Task: Find connections with filter location Torrevieja with filter topic #Storytellingwith filter profile language Potuguese with filter current company Symphony Teleca with filter school PES College of Engineering, Mandya with filter industry Newspaper Publishing with filter service category Marketing with filter keywords title Computer Scientist
Action: Mouse moved to (581, 67)
Screenshot: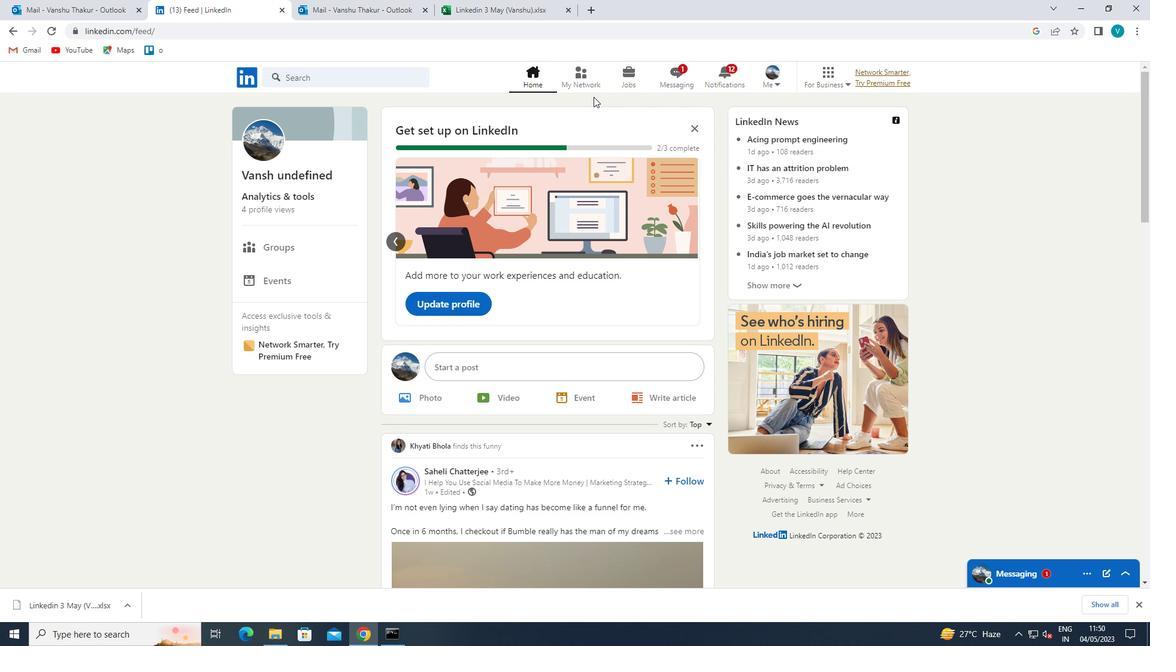 
Action: Mouse pressed left at (581, 67)
Screenshot: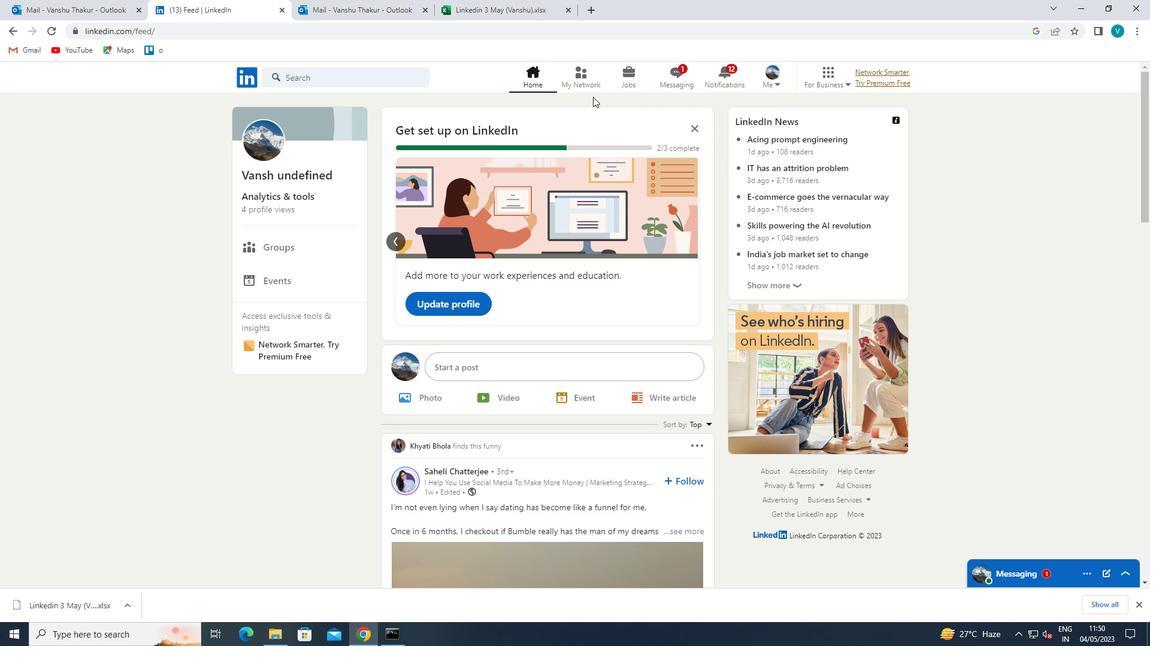 
Action: Mouse moved to (337, 147)
Screenshot: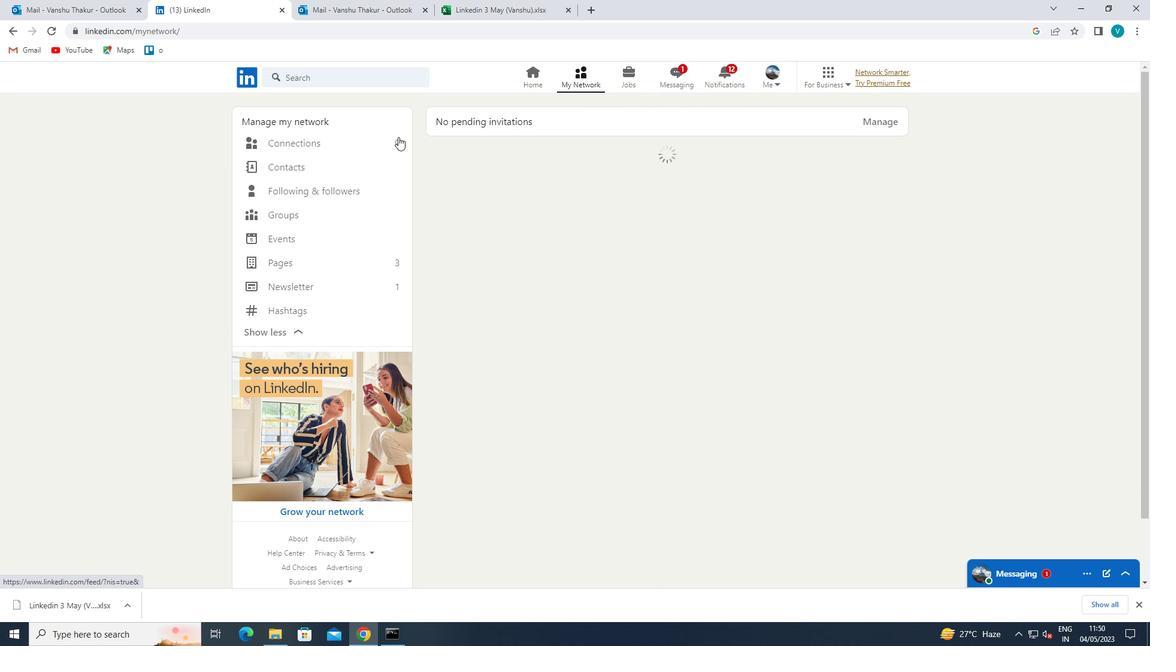 
Action: Mouse pressed left at (337, 147)
Screenshot: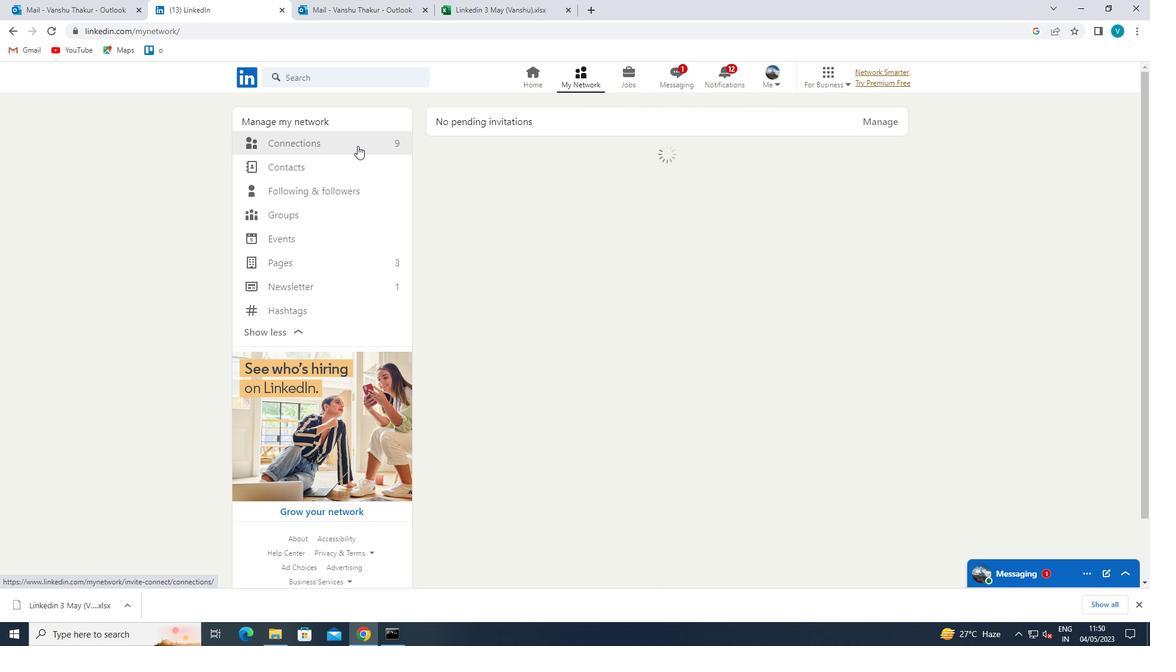 
Action: Mouse moved to (644, 143)
Screenshot: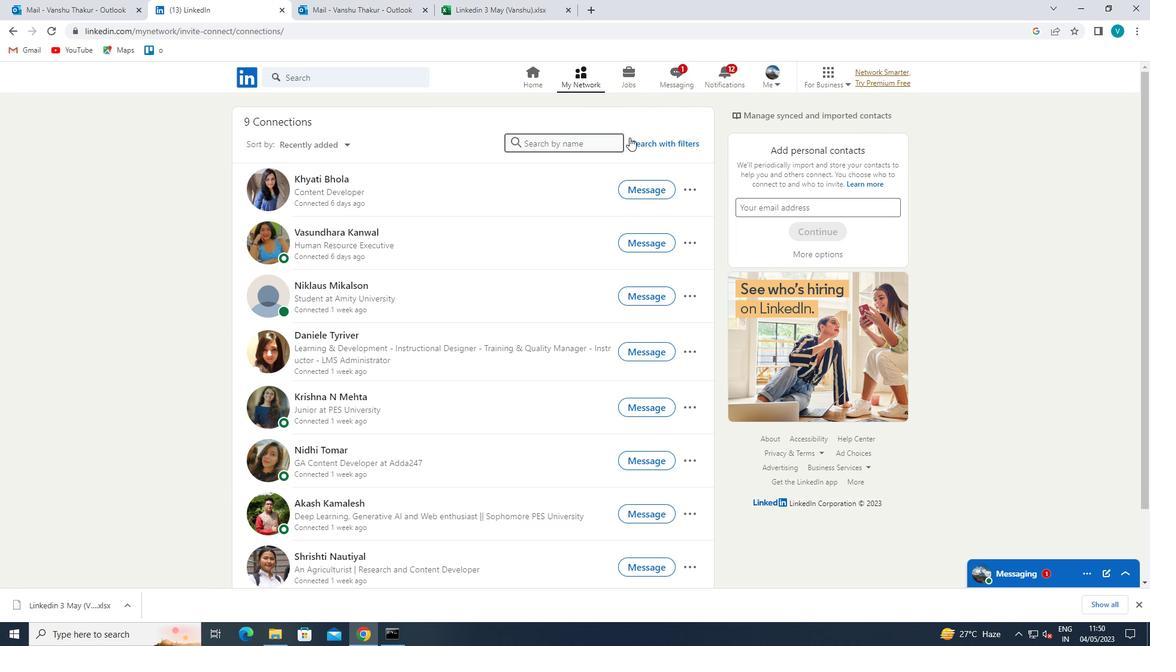 
Action: Mouse pressed left at (644, 143)
Screenshot: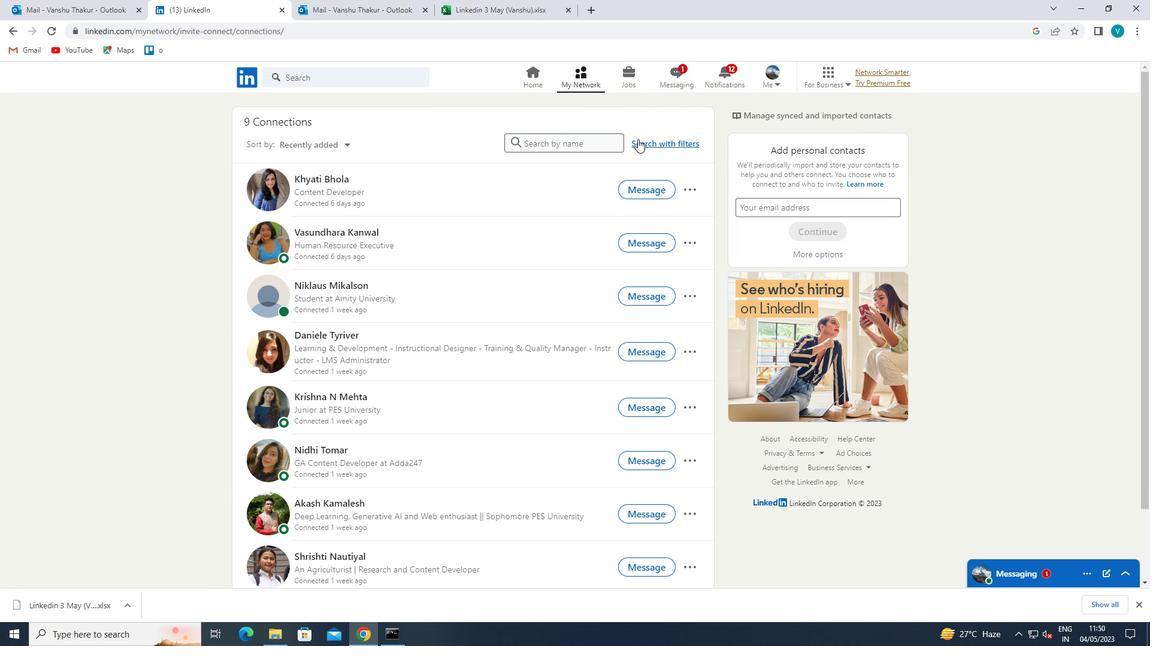 
Action: Mouse moved to (584, 114)
Screenshot: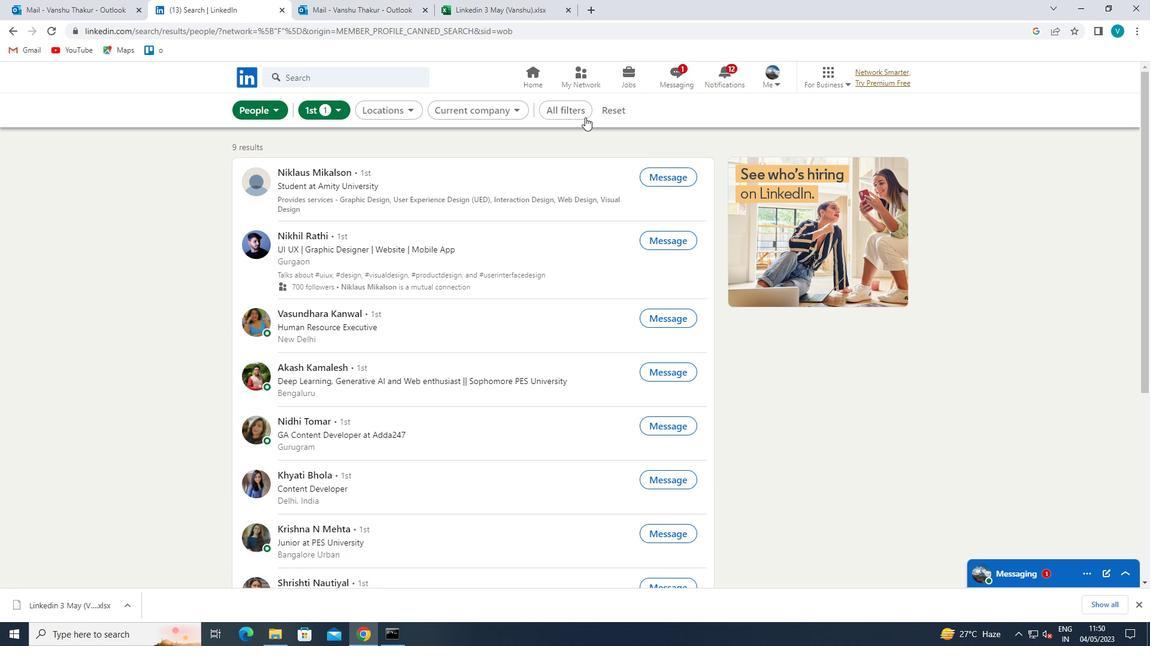 
Action: Mouse pressed left at (584, 114)
Screenshot: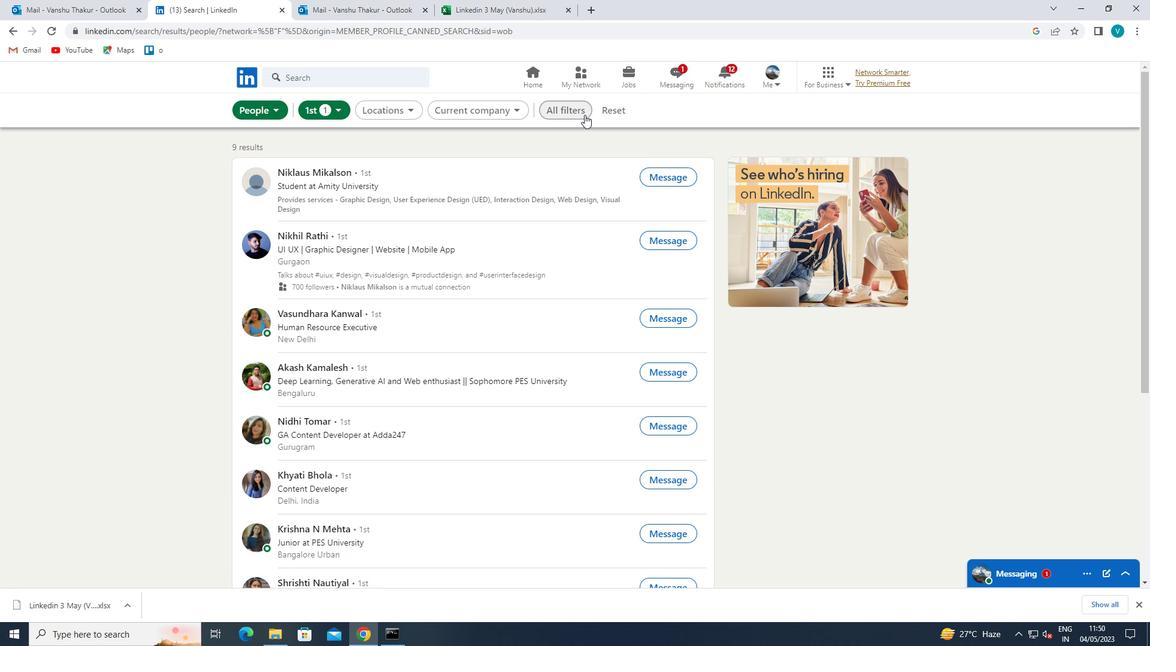 
Action: Mouse moved to (899, 270)
Screenshot: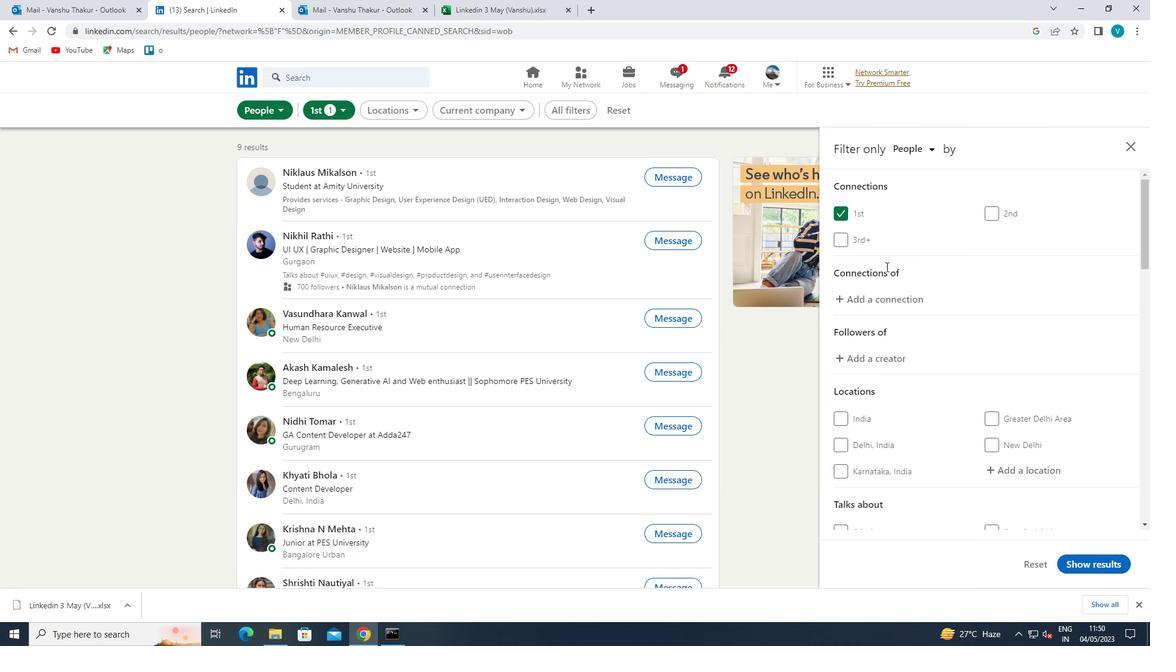 
Action: Mouse scrolled (899, 270) with delta (0, 0)
Screenshot: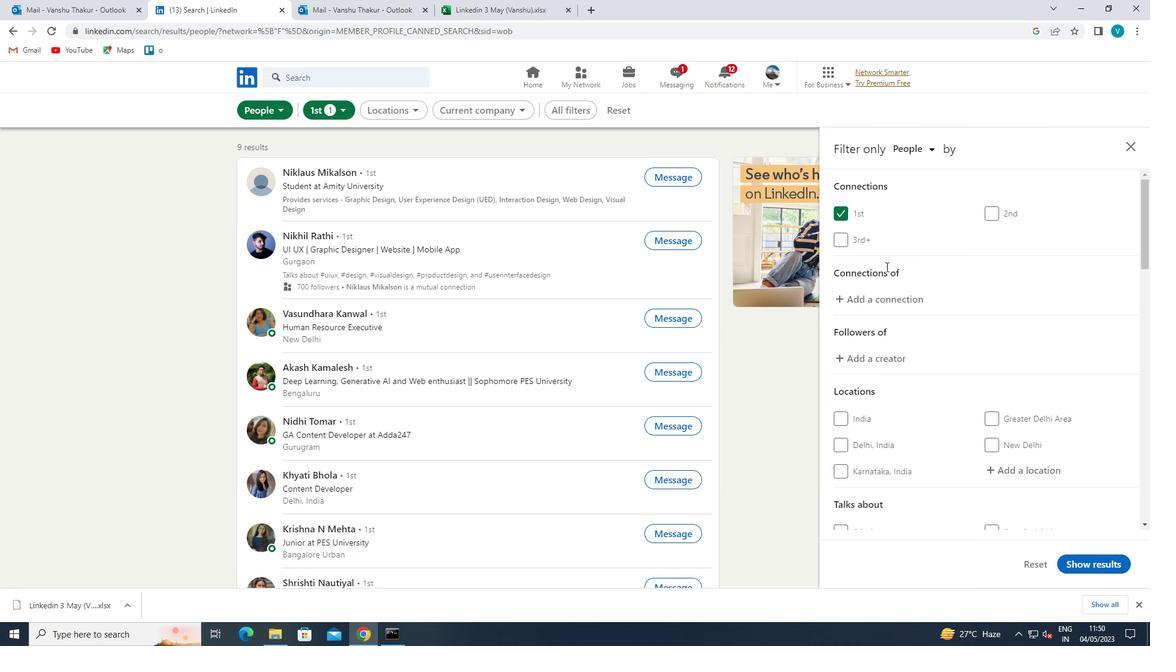 
Action: Mouse moved to (899, 270)
Screenshot: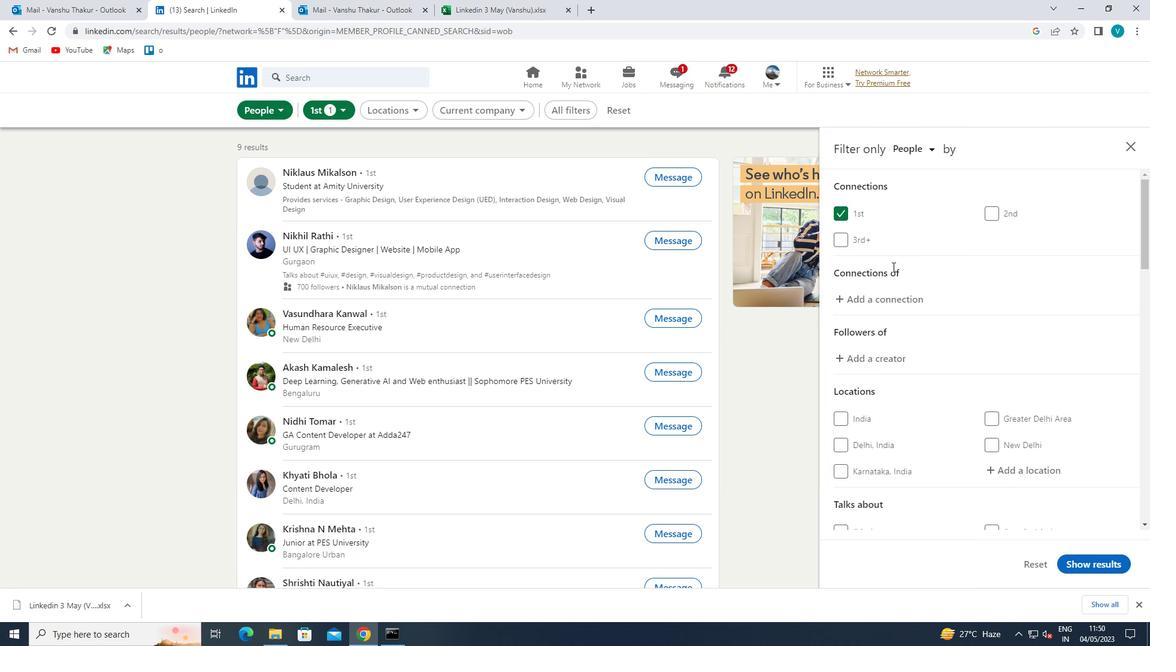 
Action: Mouse scrolled (899, 270) with delta (0, 0)
Screenshot: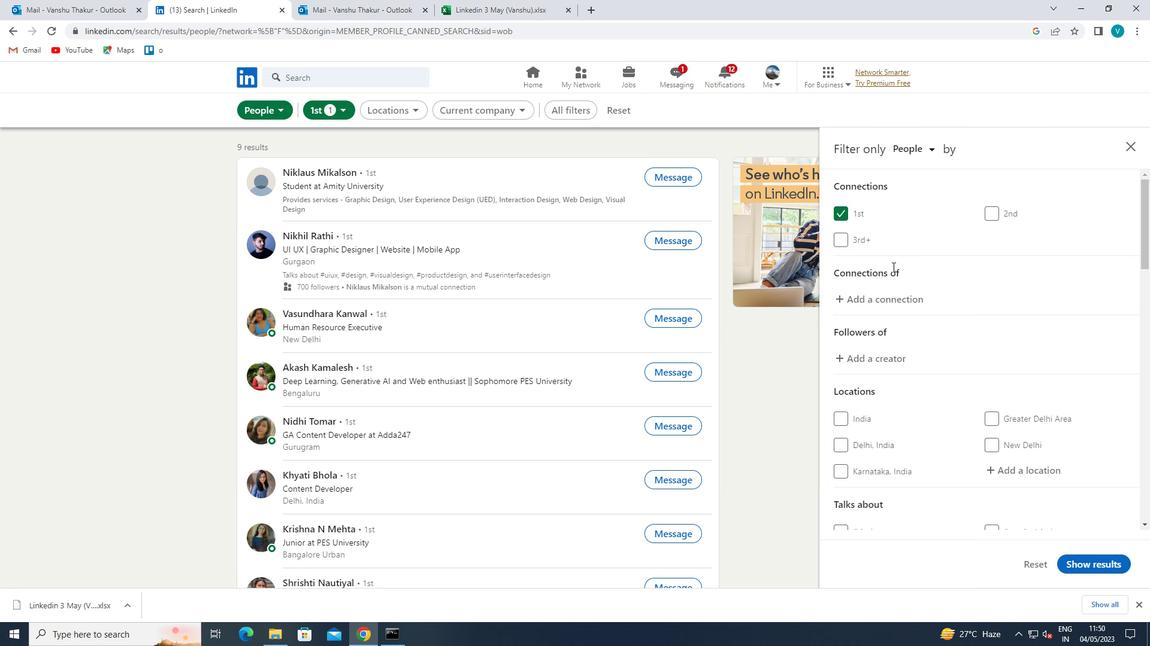 
Action: Mouse moved to (997, 355)
Screenshot: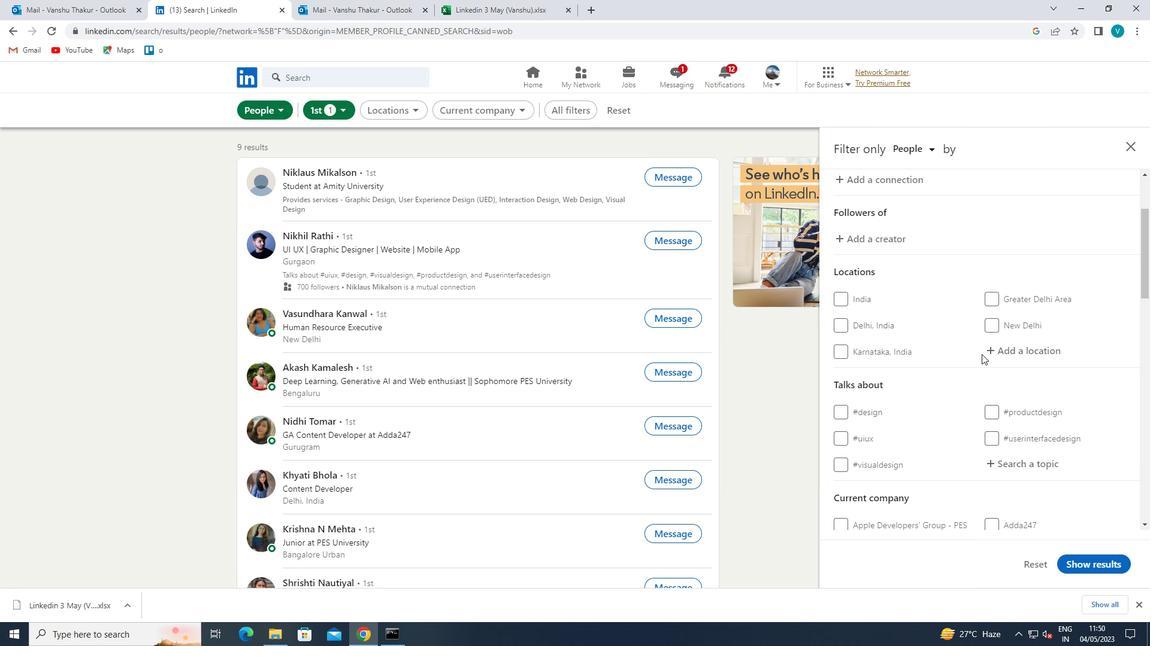 
Action: Mouse pressed left at (997, 355)
Screenshot: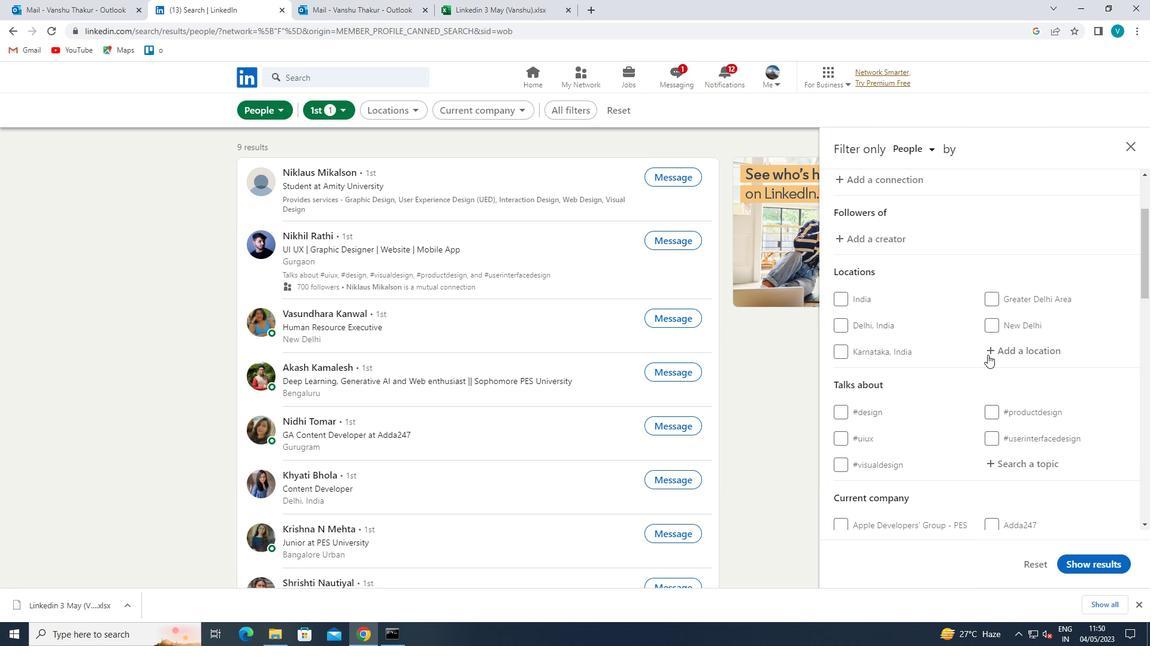 
Action: Mouse moved to (971, 372)
Screenshot: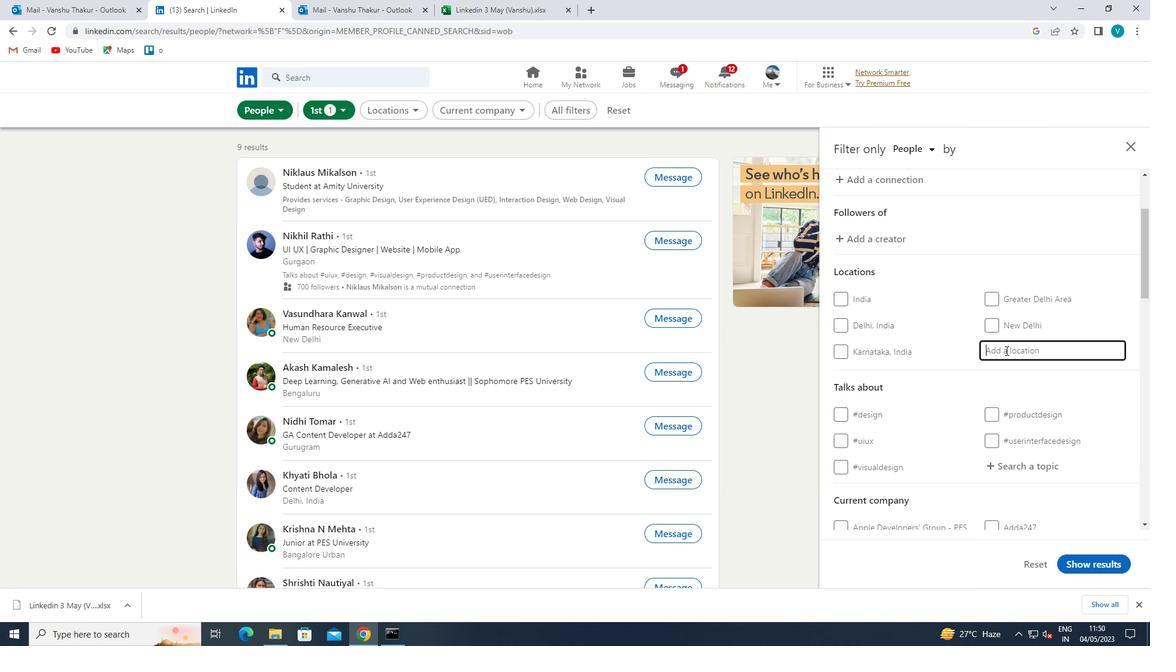 
Action: Key pressed <Key.shift>TORREVIEJA<Key.space>
Screenshot: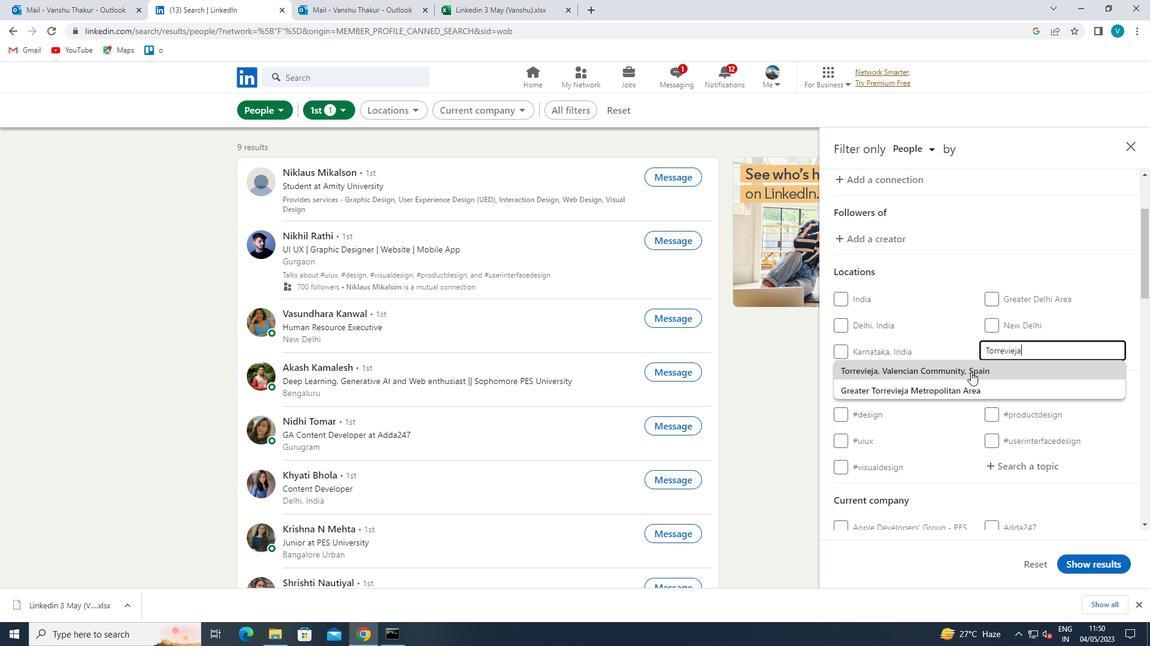 
Action: Mouse pressed left at (971, 372)
Screenshot: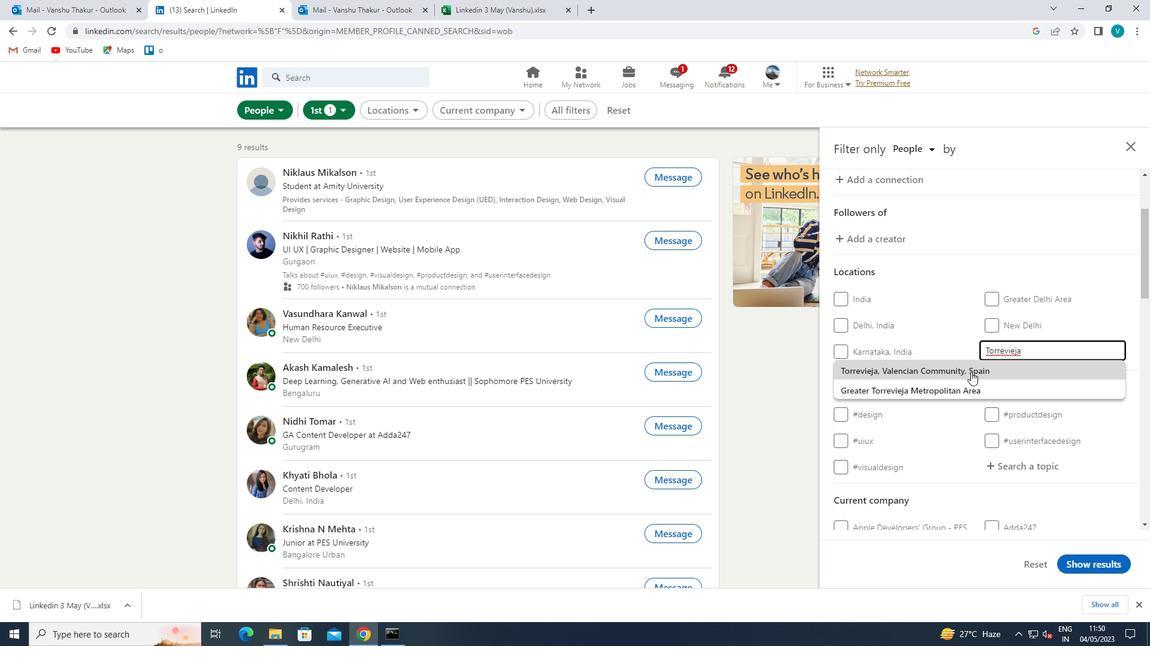 
Action: Mouse moved to (970, 373)
Screenshot: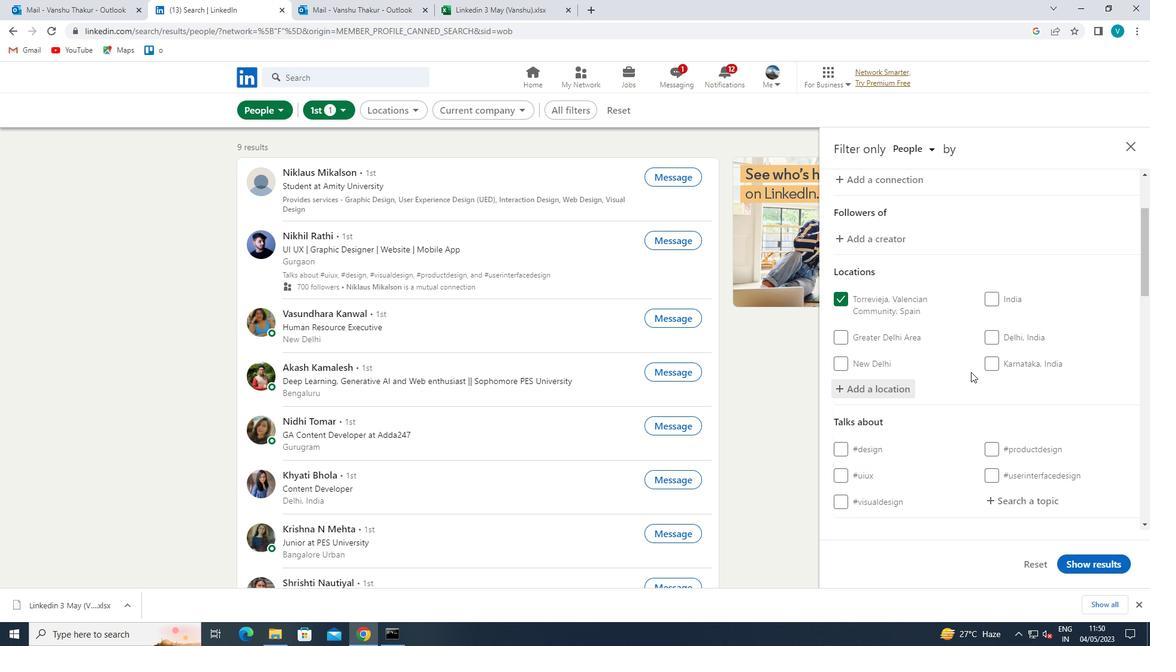 
Action: Mouse scrolled (970, 372) with delta (0, 0)
Screenshot: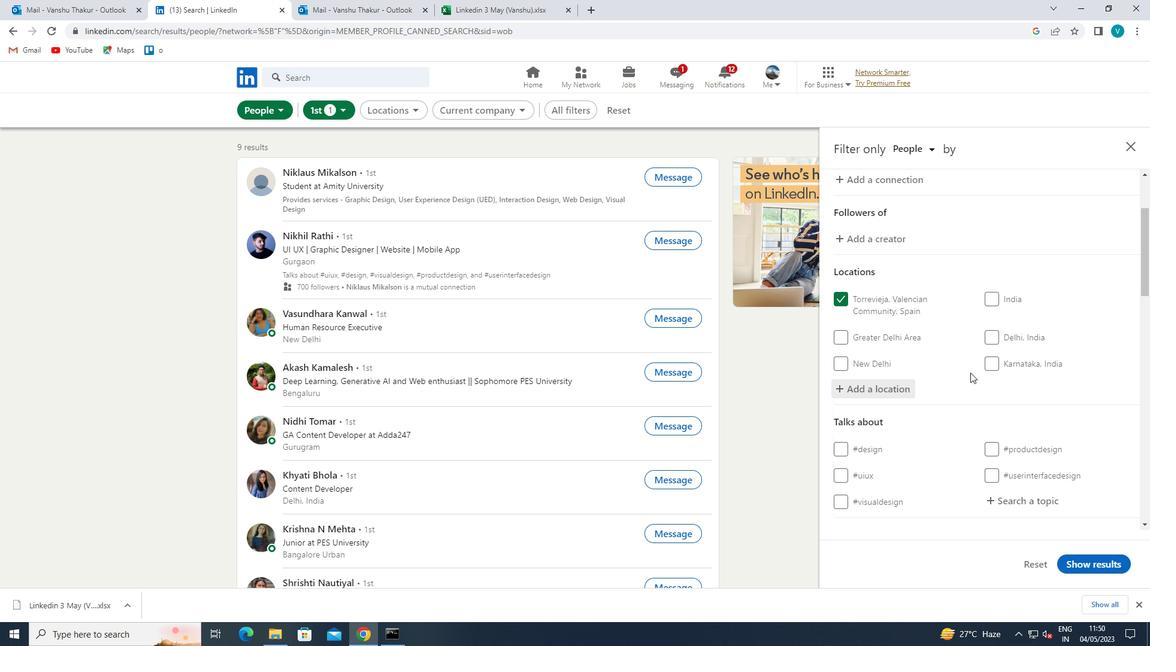 
Action: Mouse moved to (1013, 437)
Screenshot: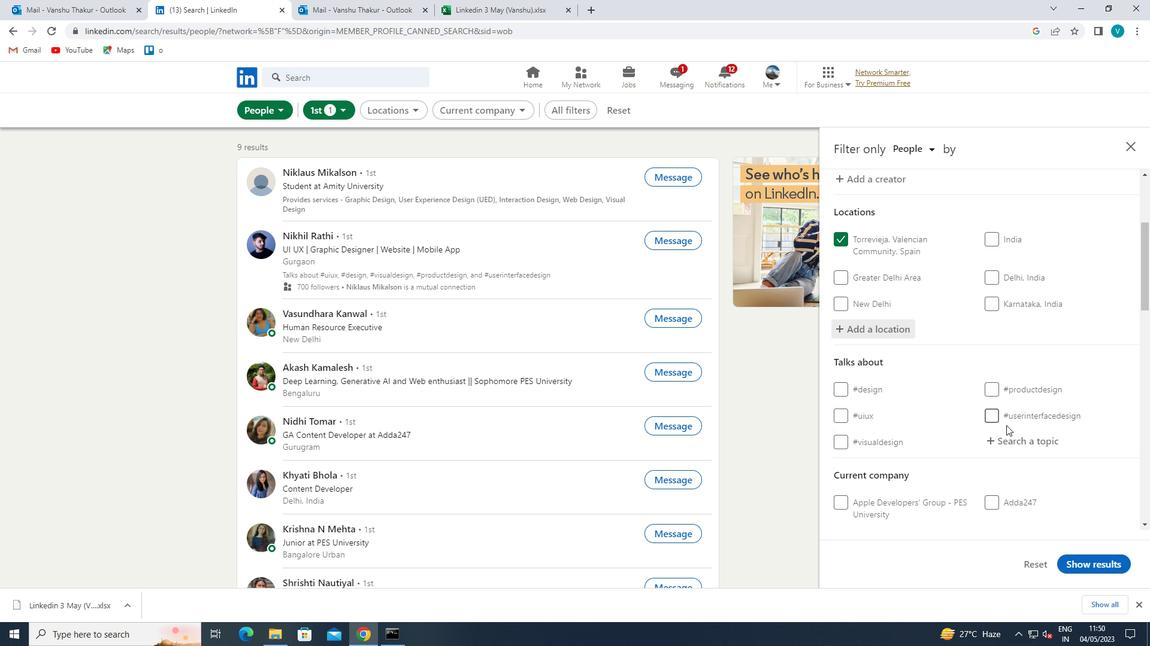 
Action: Mouse pressed left at (1013, 437)
Screenshot: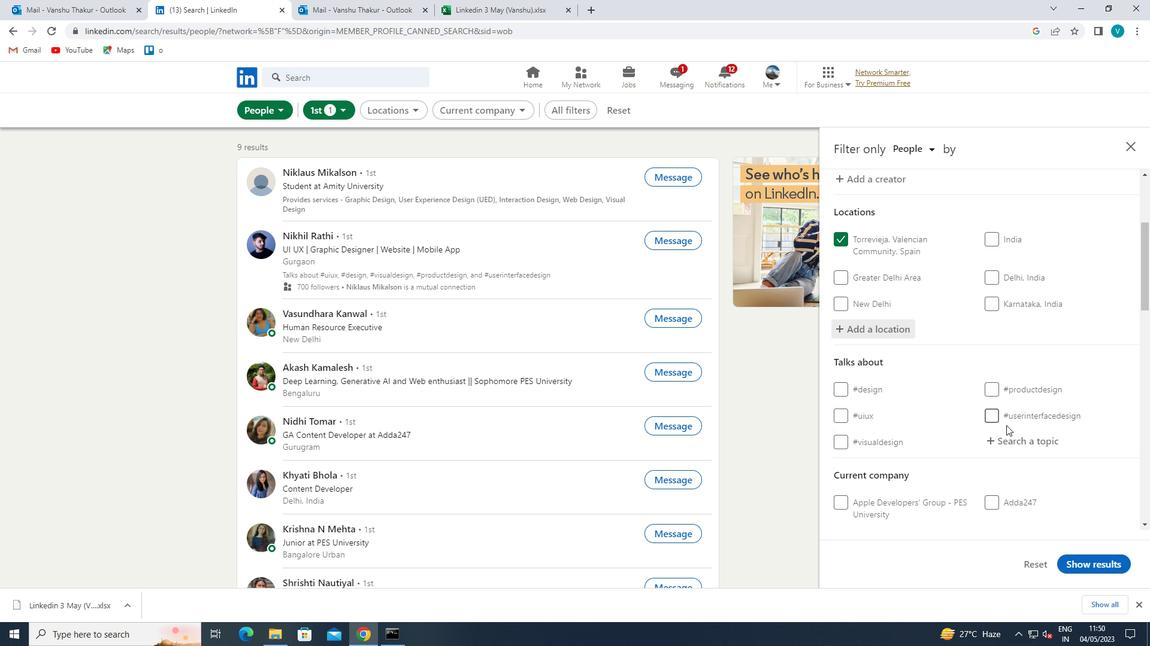 
Action: Mouse moved to (1013, 437)
Screenshot: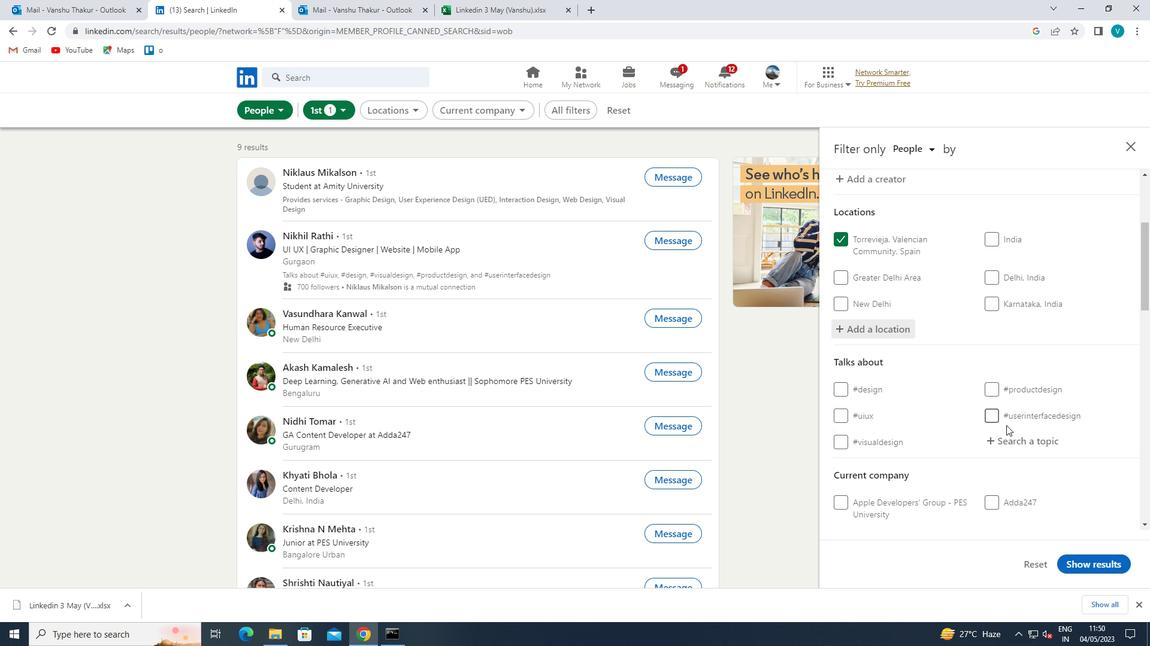 
Action: Key pressed STORY
Screenshot: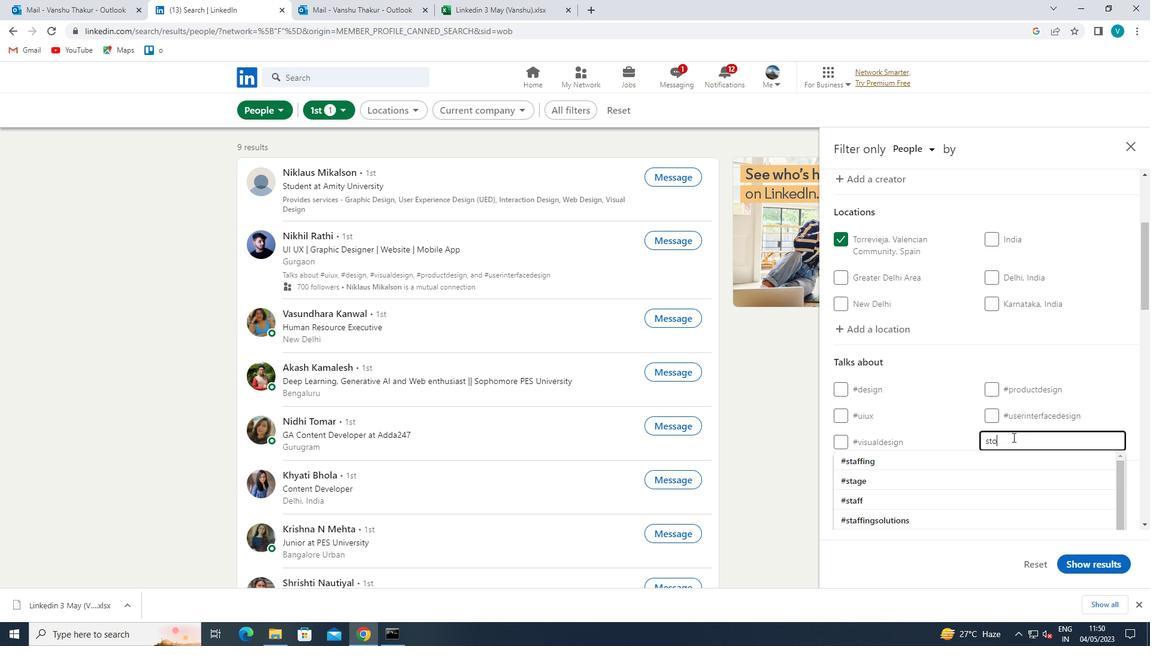 
Action: Mouse moved to (970, 455)
Screenshot: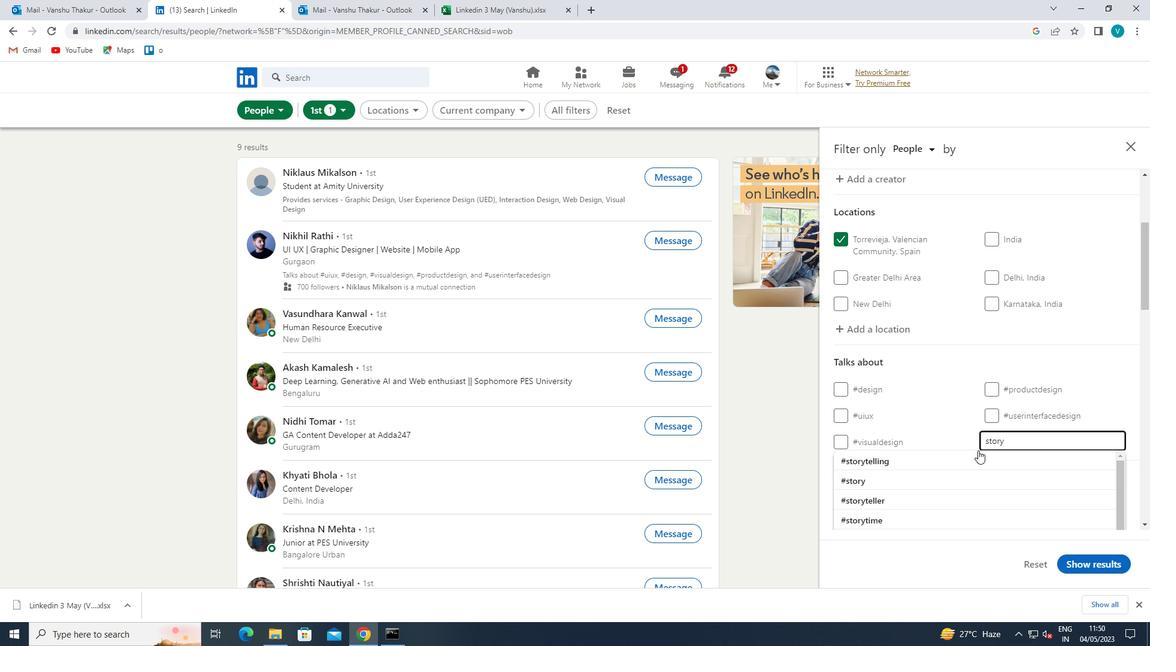 
Action: Mouse pressed left at (970, 455)
Screenshot: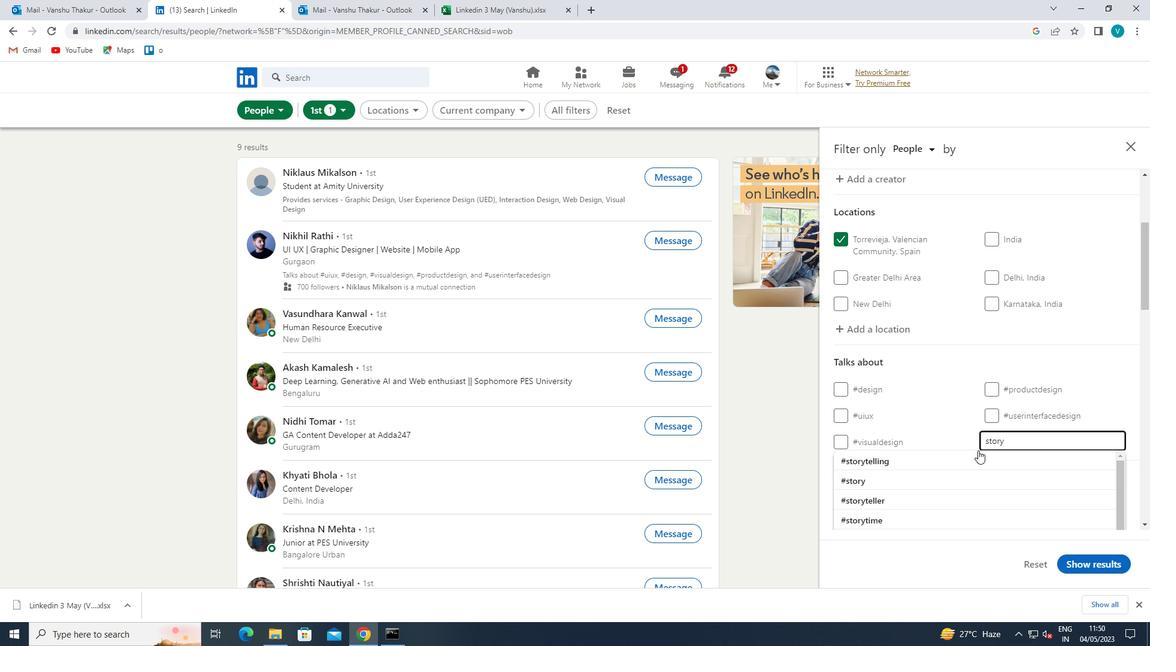 
Action: Mouse moved to (983, 439)
Screenshot: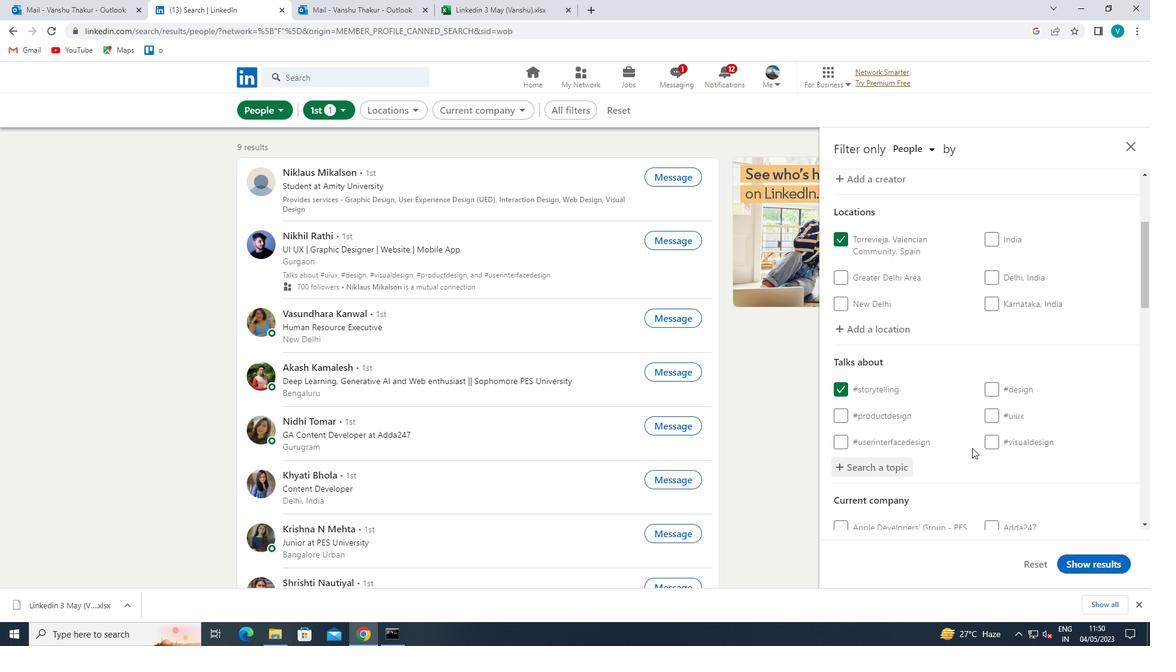
Action: Mouse scrolled (983, 439) with delta (0, 0)
Screenshot: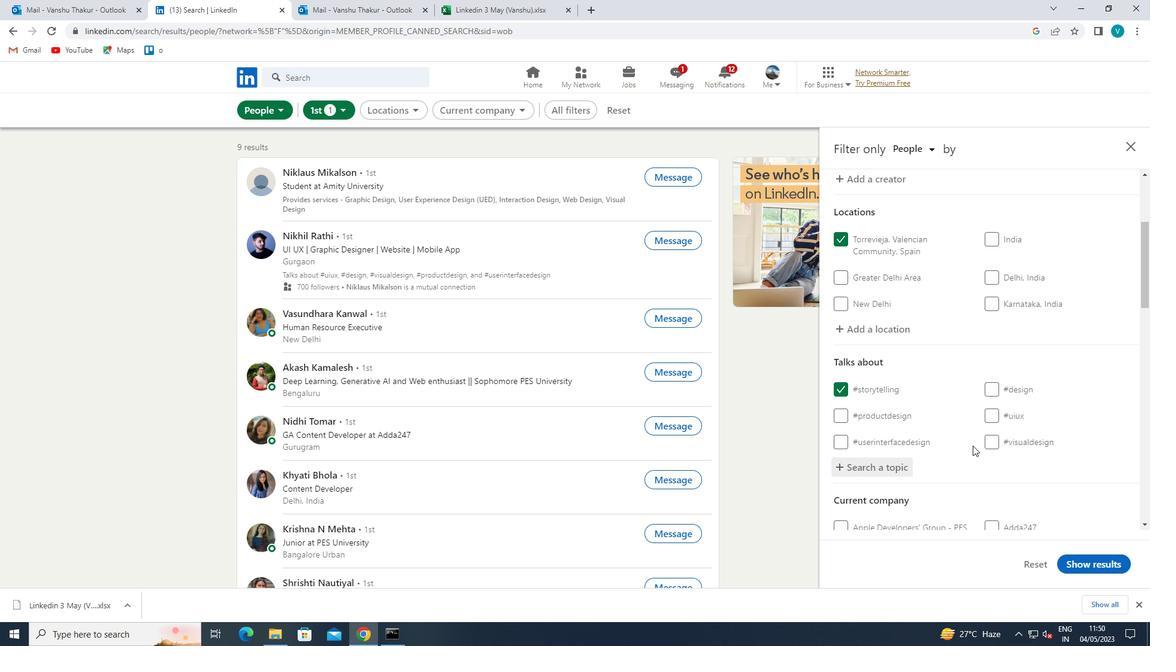 
Action: Mouse moved to (983, 439)
Screenshot: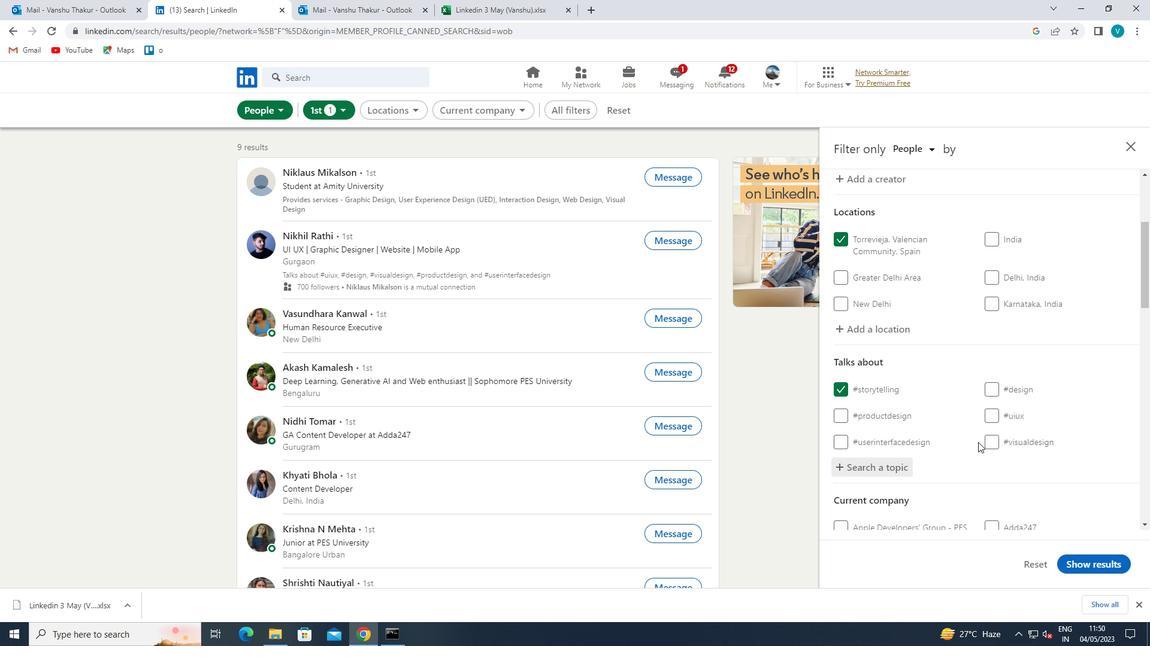 
Action: Mouse scrolled (983, 439) with delta (0, 0)
Screenshot: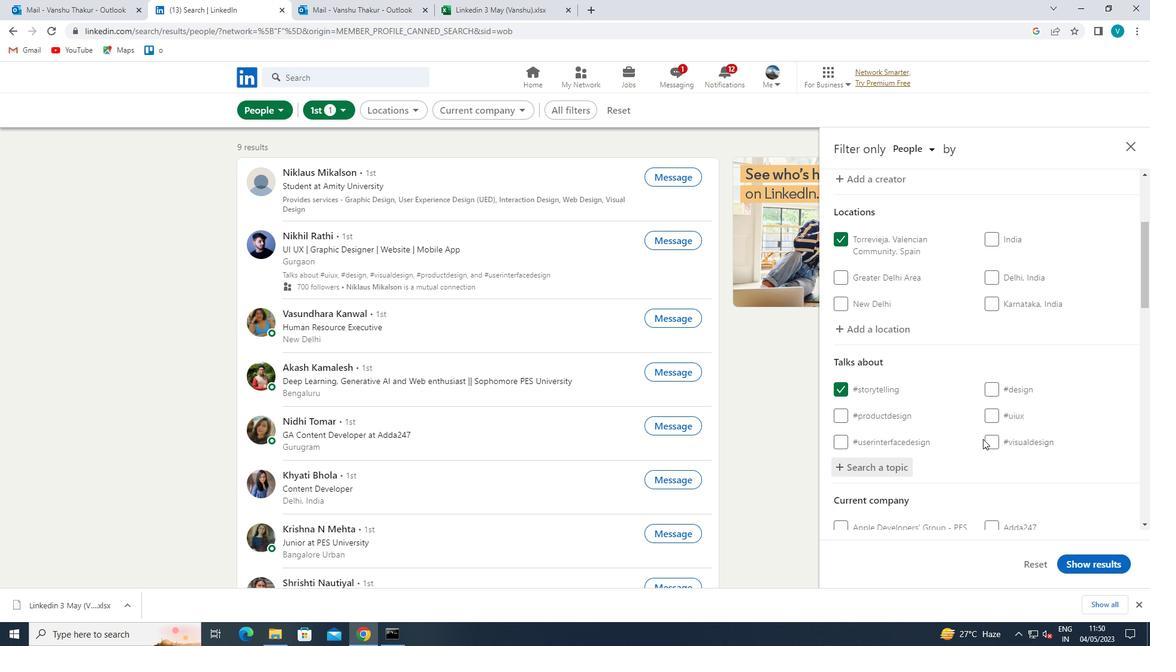 
Action: Mouse moved to (984, 439)
Screenshot: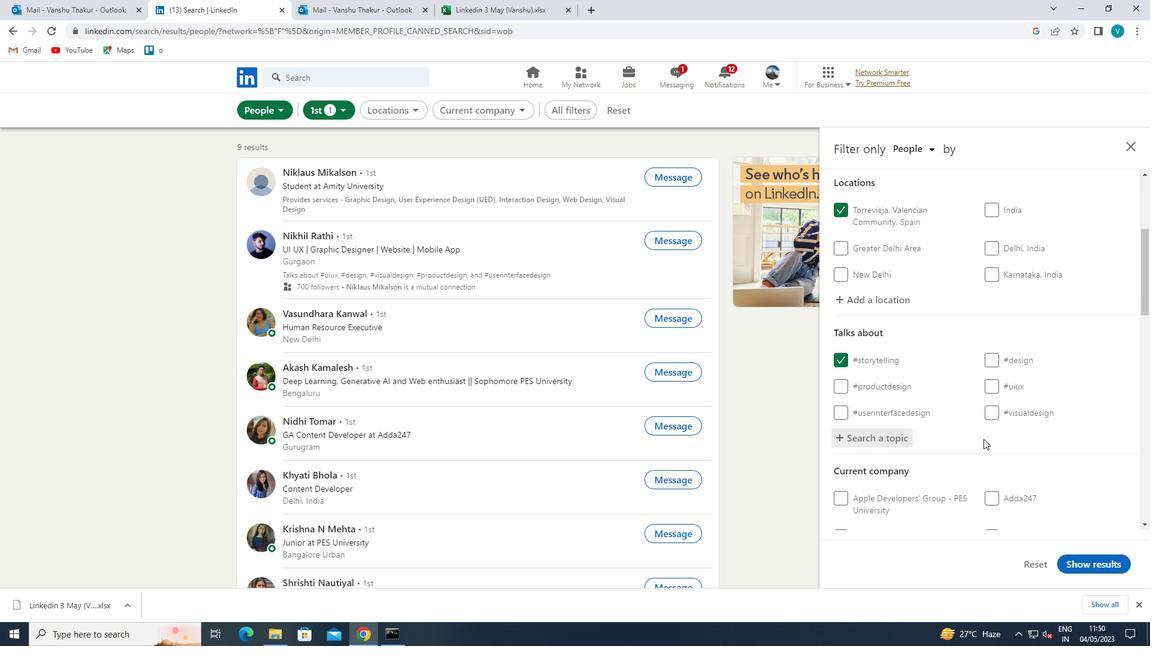 
Action: Mouse scrolled (984, 439) with delta (0, 0)
Screenshot: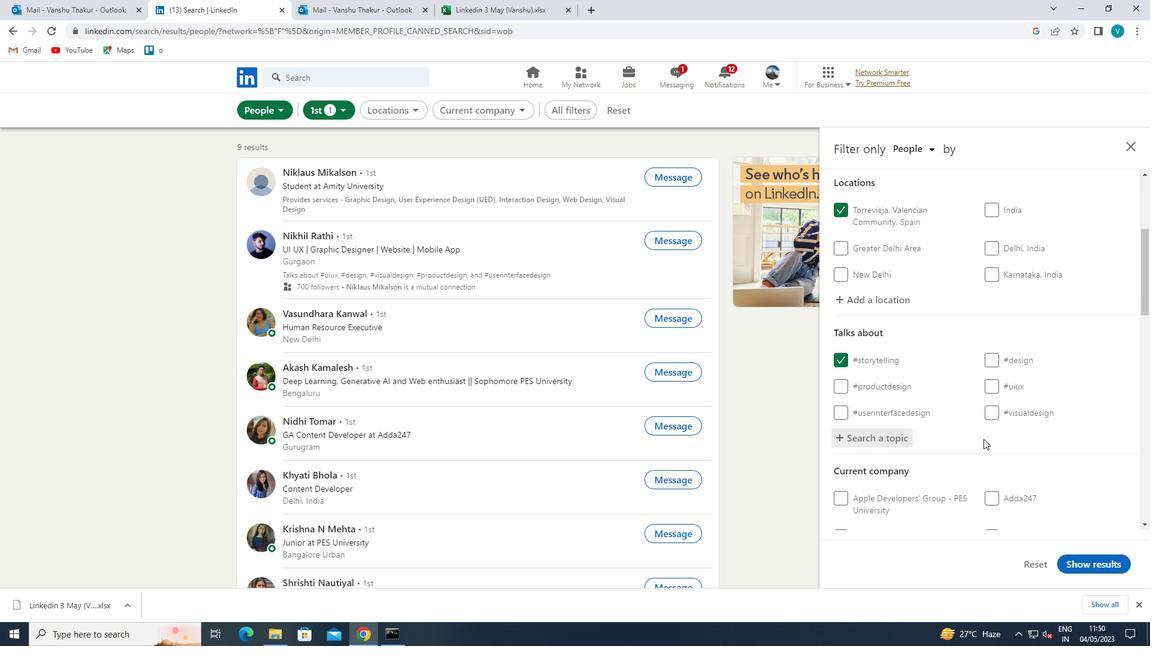 
Action: Mouse moved to (1018, 413)
Screenshot: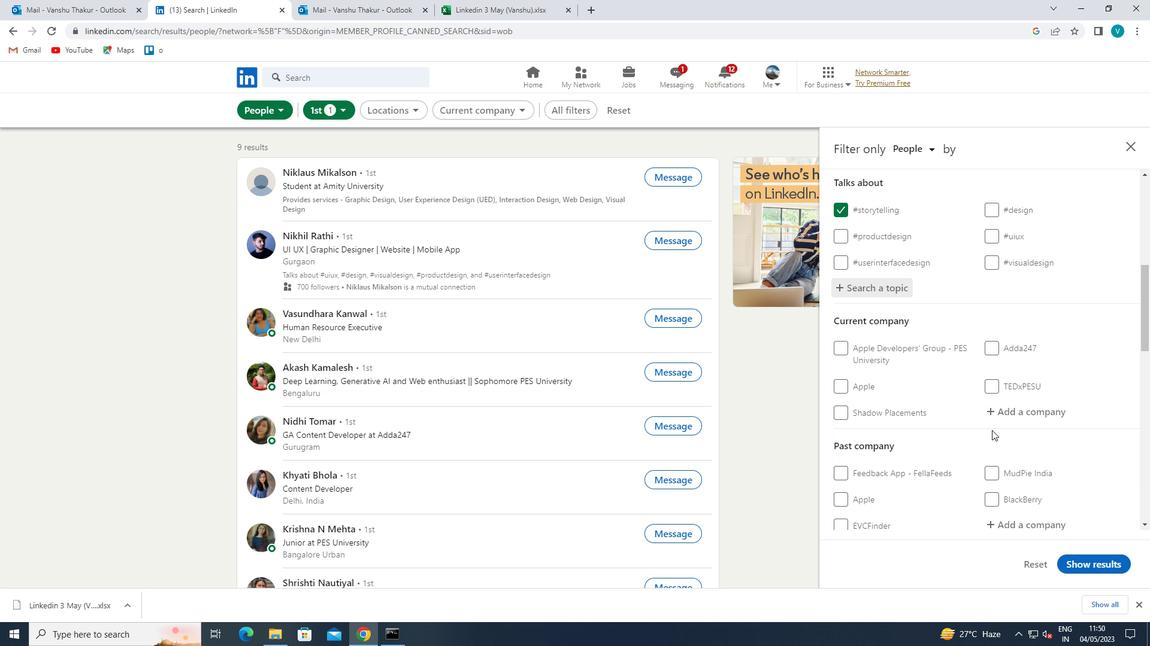 
Action: Mouse pressed left at (1018, 413)
Screenshot: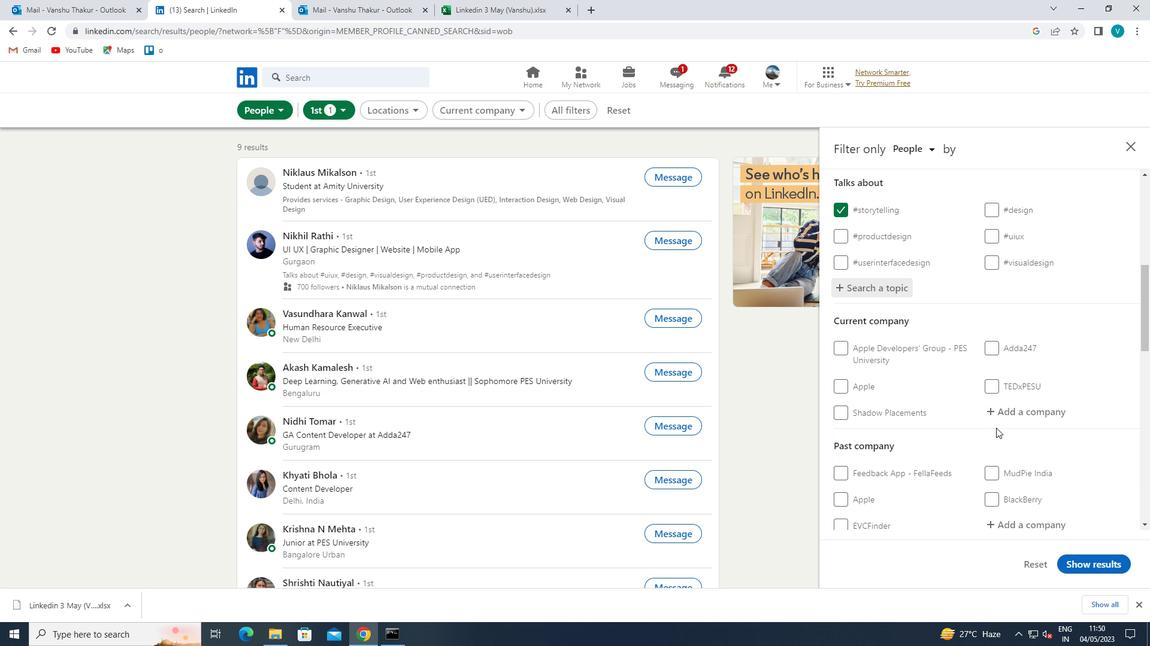 
Action: Mouse moved to (1018, 413)
Screenshot: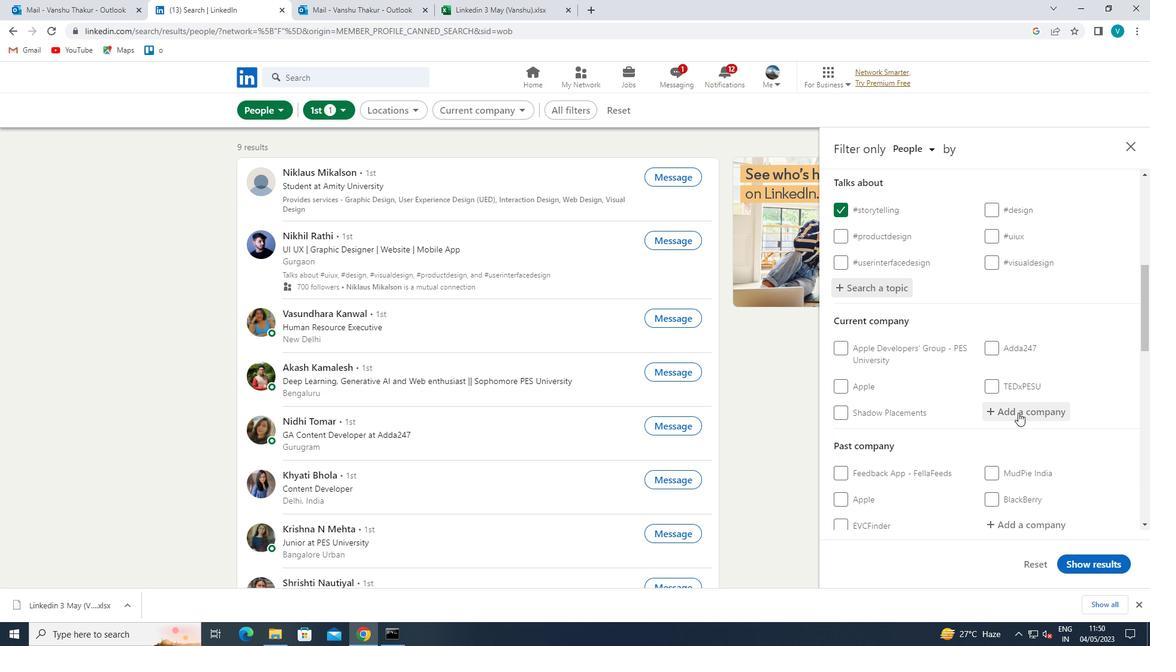 
Action: Key pressed <Key.shift>SYMPHONY
Screenshot: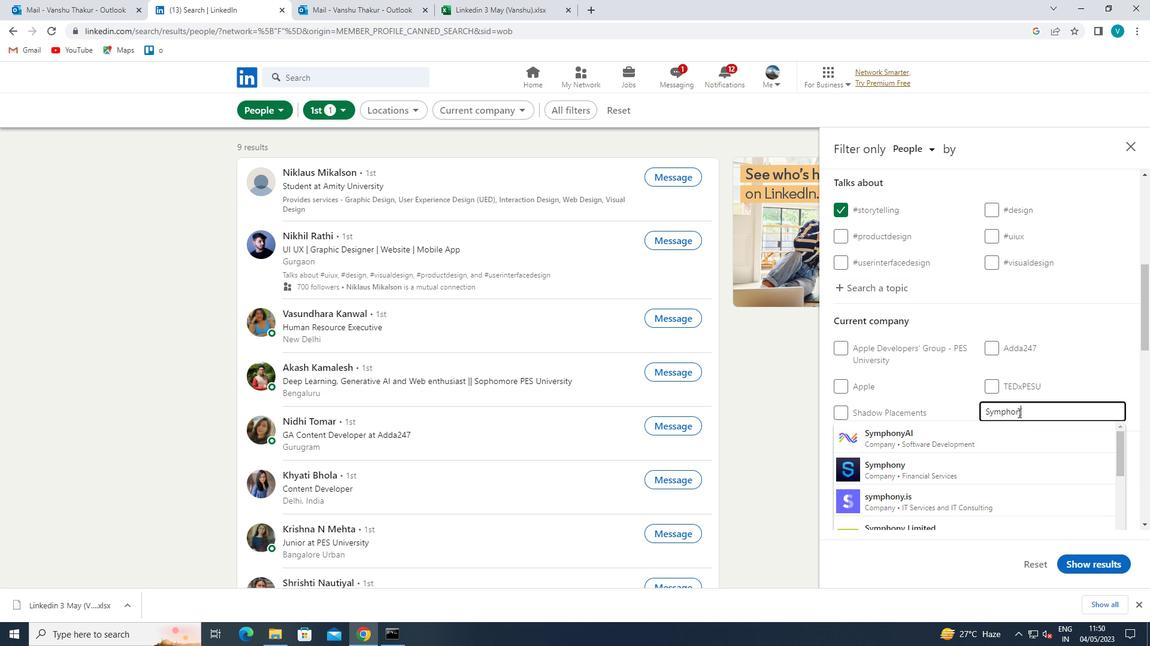
Action: Mouse moved to (998, 425)
Screenshot: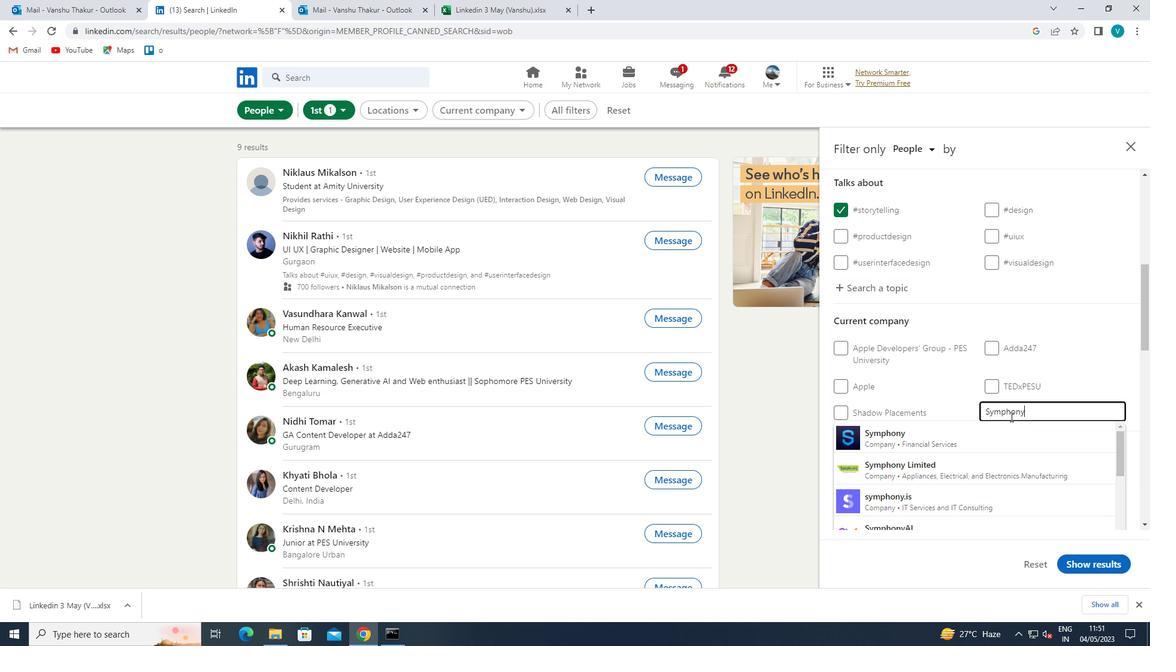 
Action: Mouse pressed left at (998, 425)
Screenshot: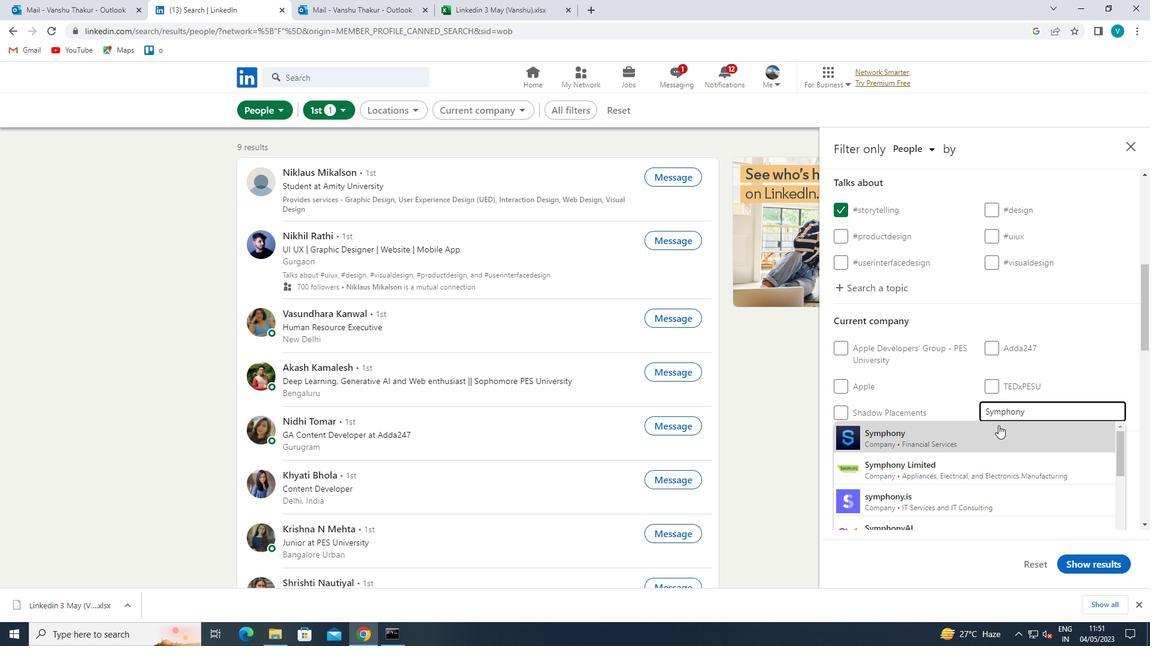 
Action: Mouse moved to (998, 426)
Screenshot: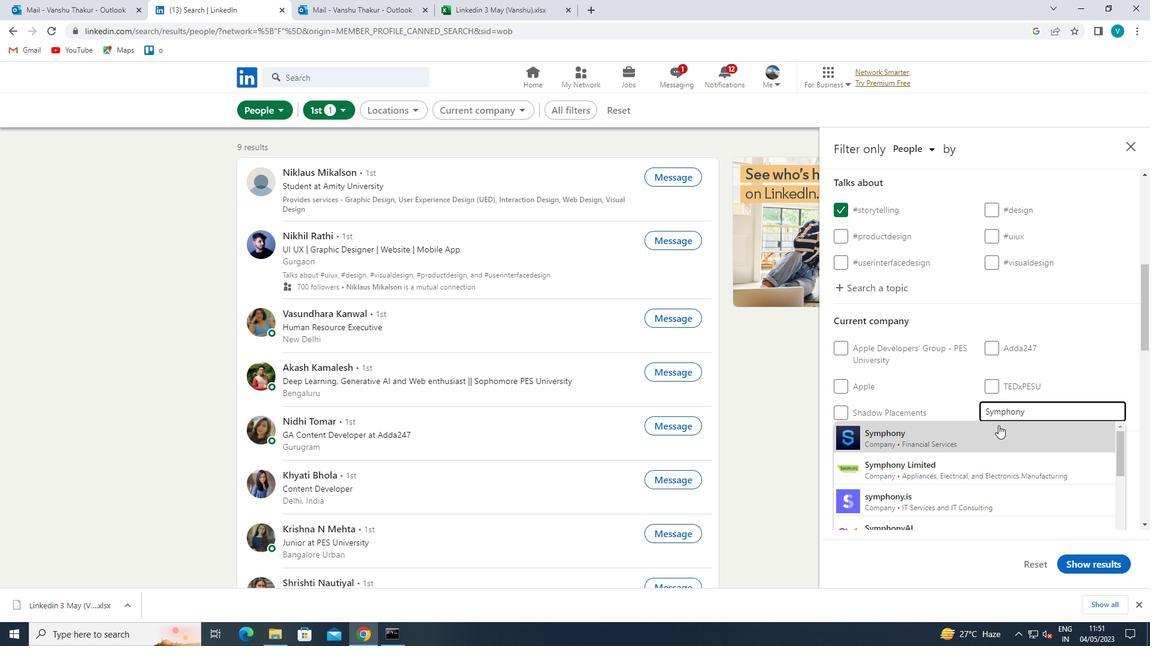 
Action: Mouse scrolled (998, 425) with delta (0, 0)
Screenshot: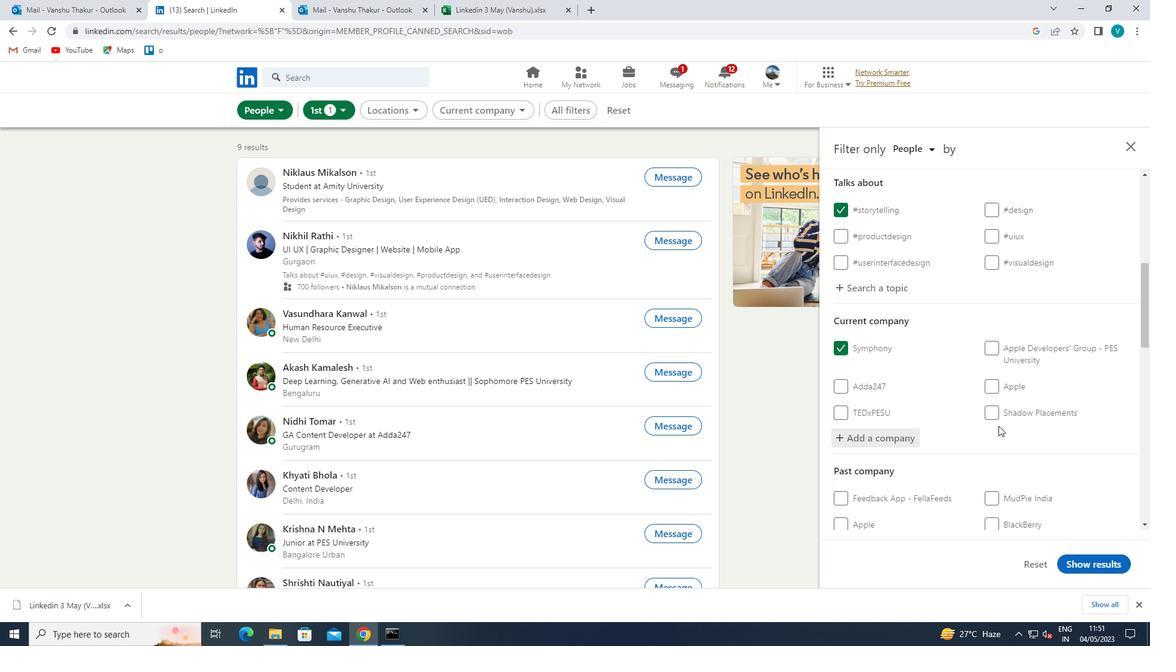 
Action: Mouse scrolled (998, 425) with delta (0, 0)
Screenshot: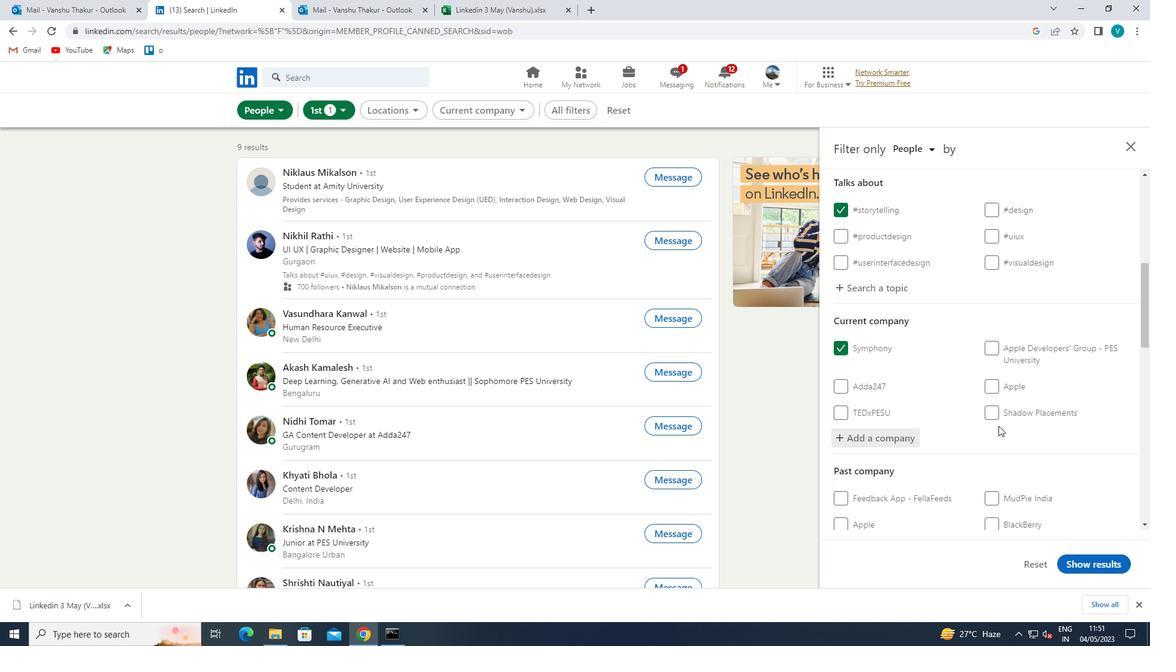 
Action: Mouse scrolled (998, 425) with delta (0, 0)
Screenshot: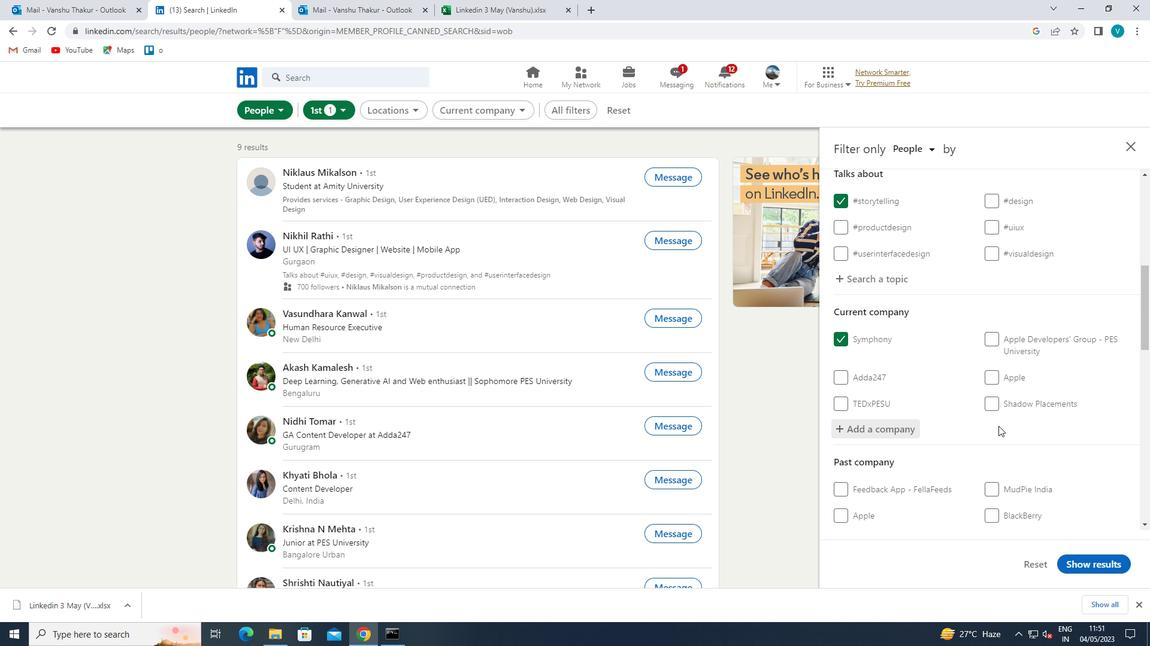 
Action: Mouse scrolled (998, 425) with delta (0, 0)
Screenshot: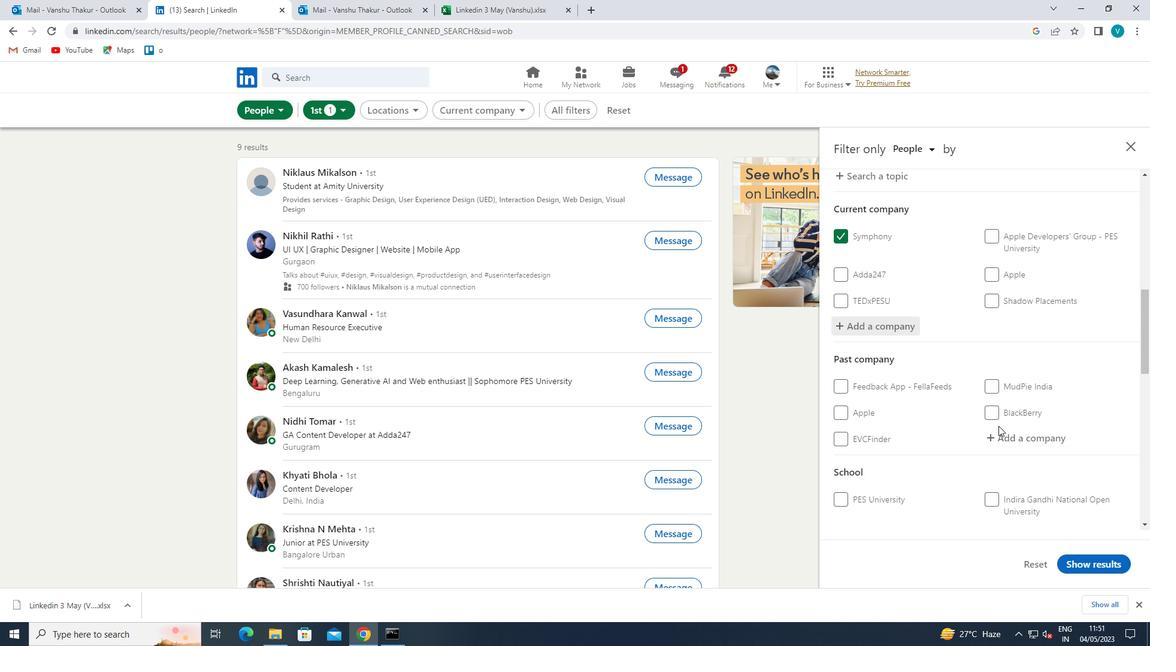 
Action: Mouse moved to (1021, 455)
Screenshot: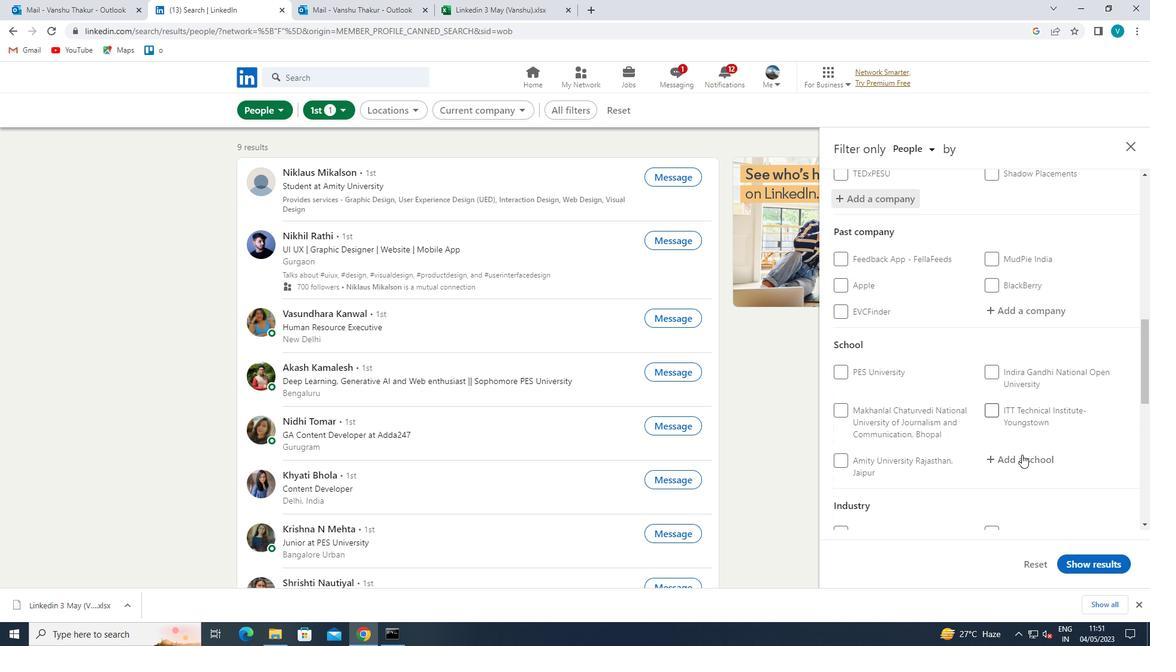 
Action: Mouse pressed left at (1021, 455)
Screenshot: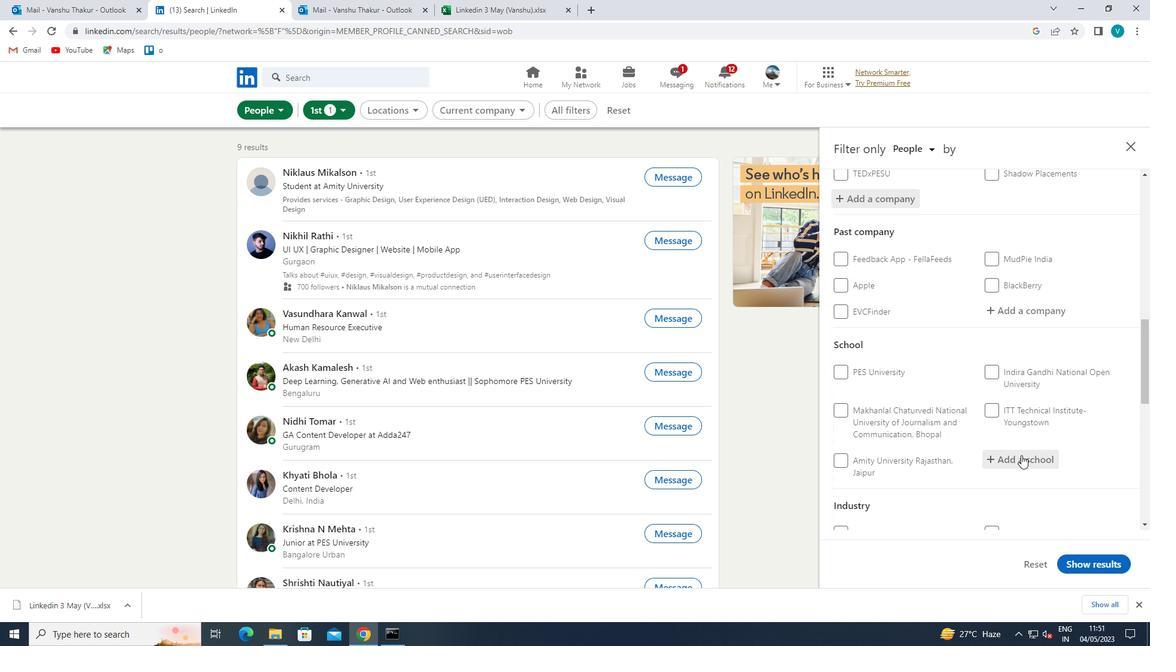 
Action: Key pressed <Key.shift>PES<Key.space><Key.shift>COLLEGE
Screenshot: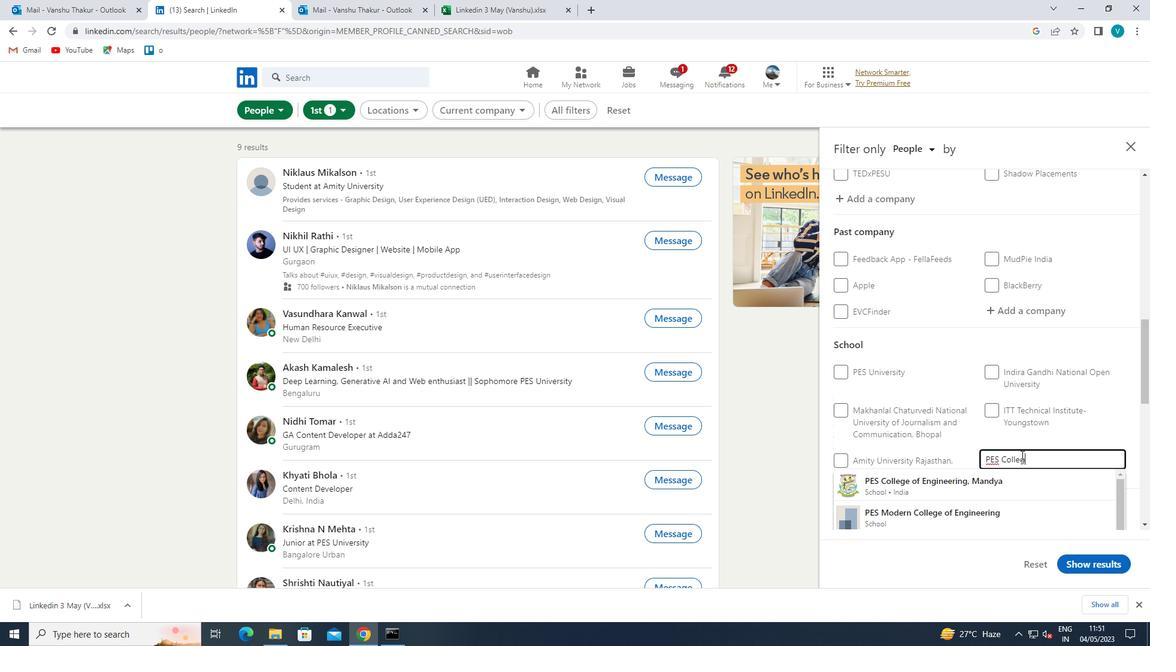 
Action: Mouse moved to (1011, 485)
Screenshot: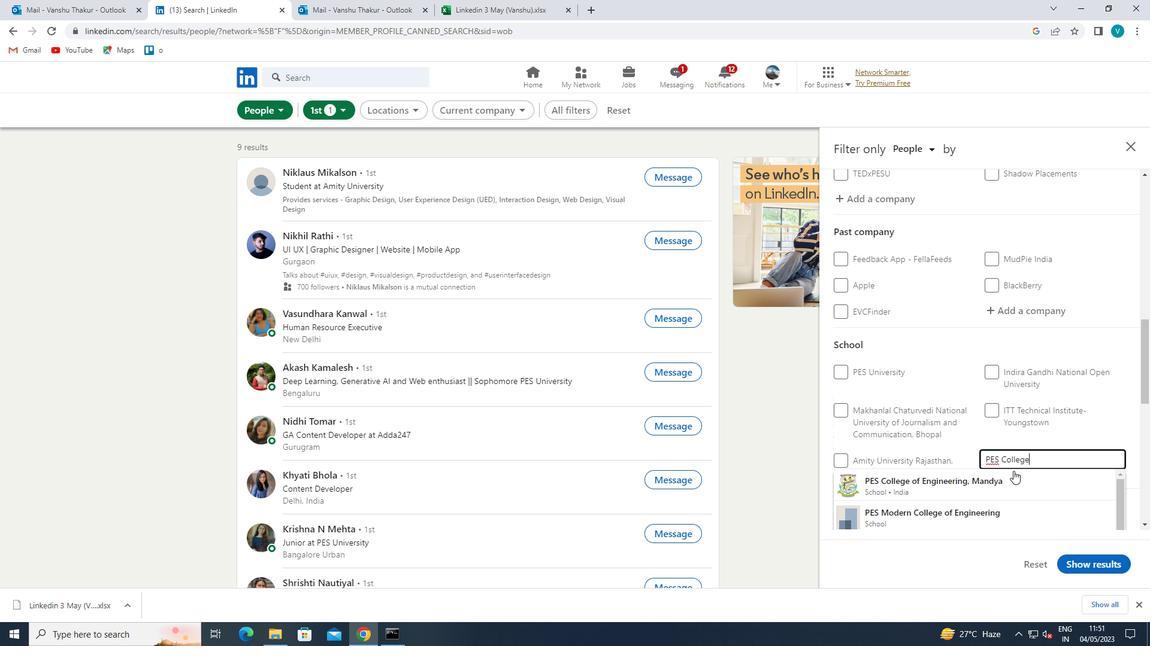 
Action: Mouse pressed left at (1011, 485)
Screenshot: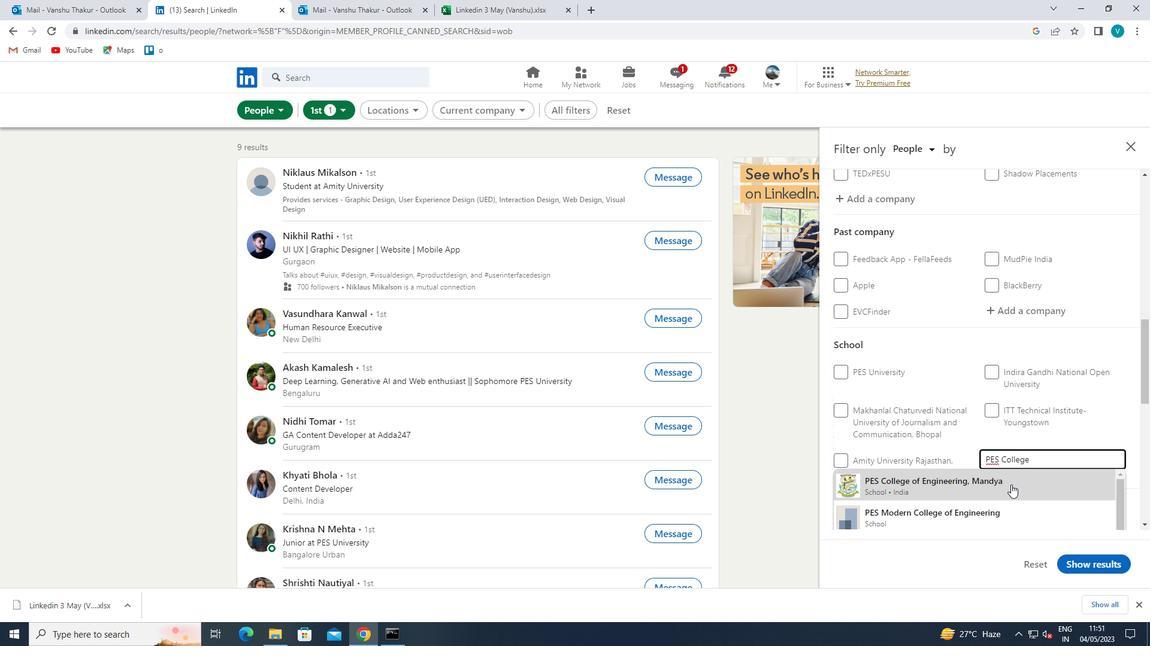 
Action: Mouse moved to (1012, 485)
Screenshot: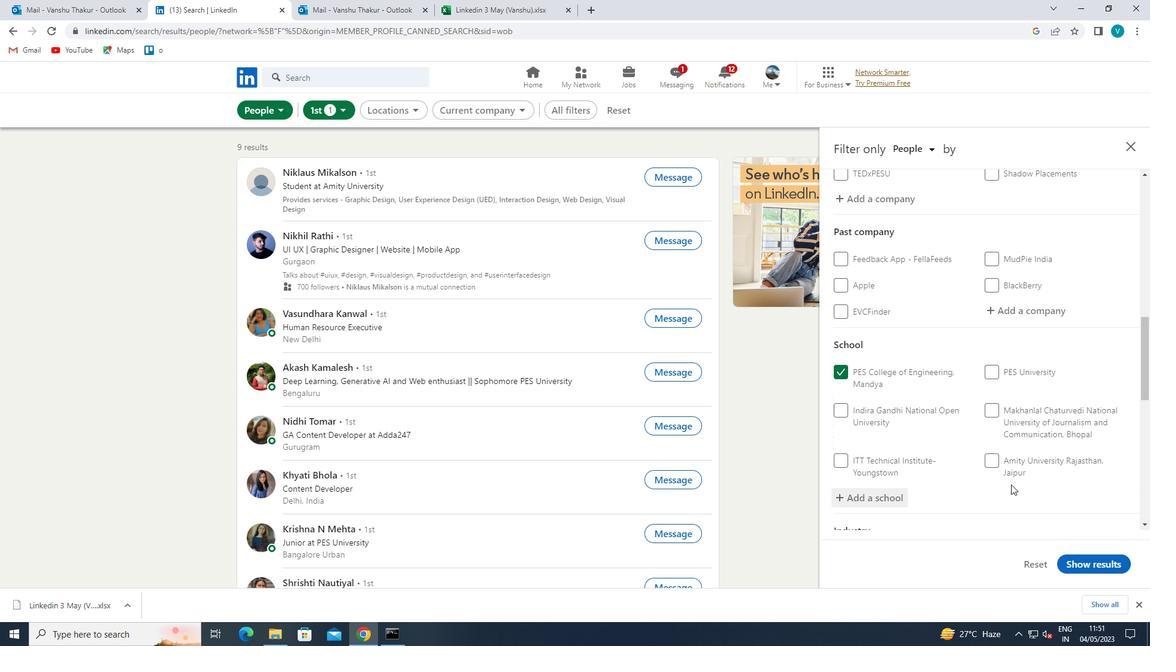 
Action: Mouse scrolled (1012, 485) with delta (0, 0)
Screenshot: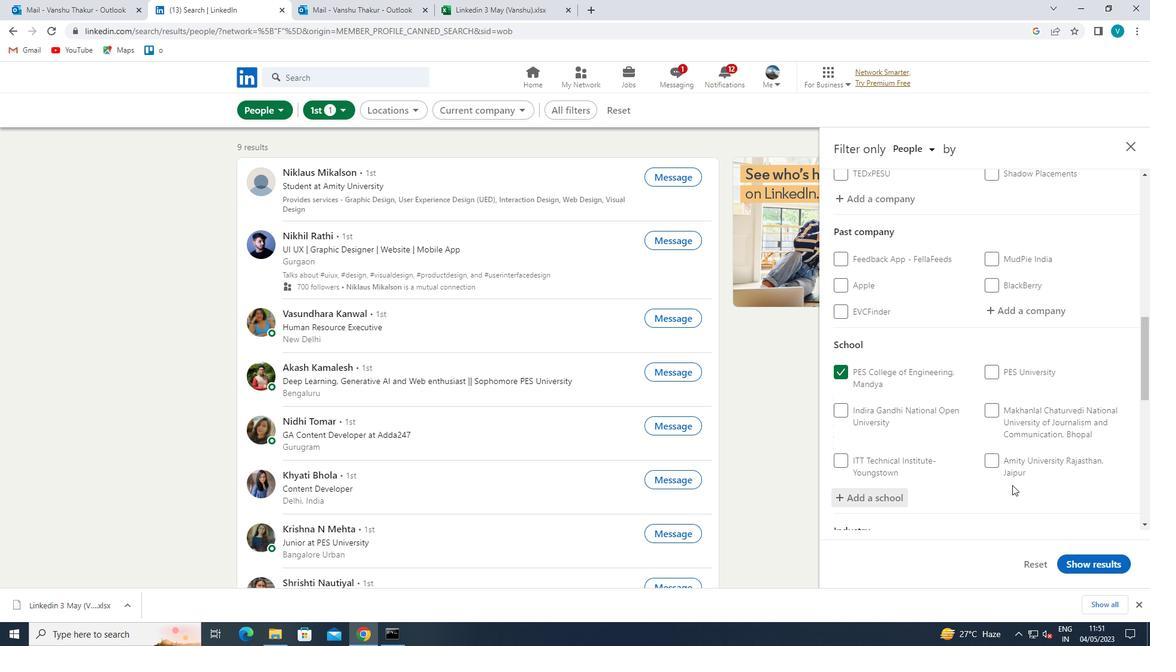 
Action: Mouse scrolled (1012, 485) with delta (0, 0)
Screenshot: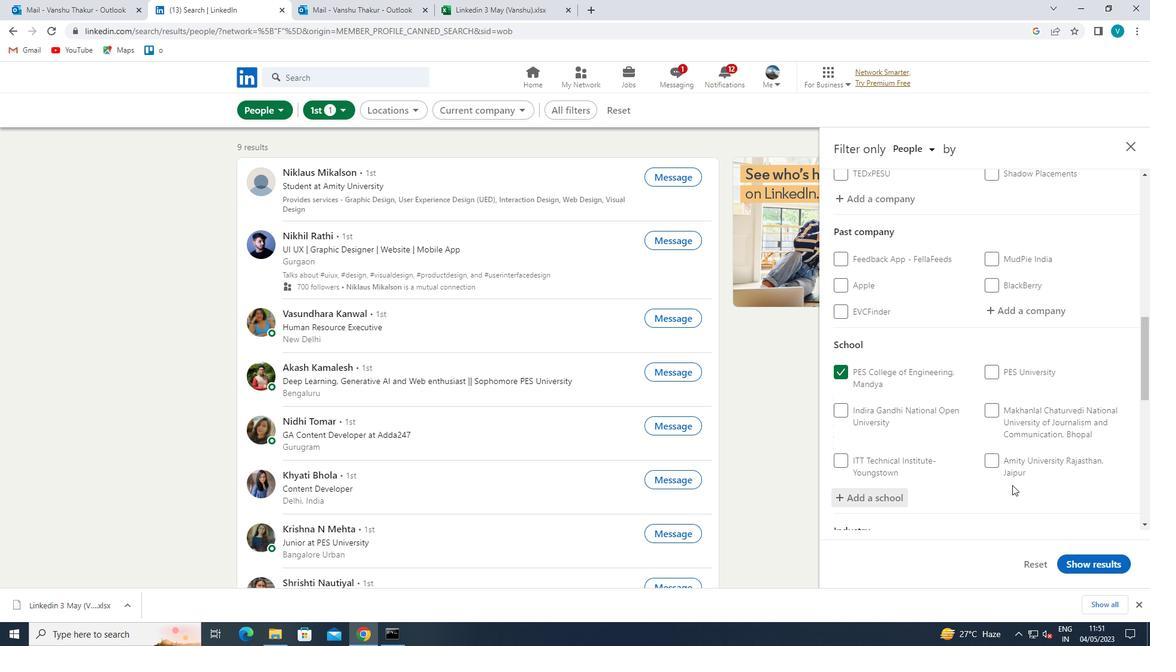 
Action: Mouse scrolled (1012, 485) with delta (0, 0)
Screenshot: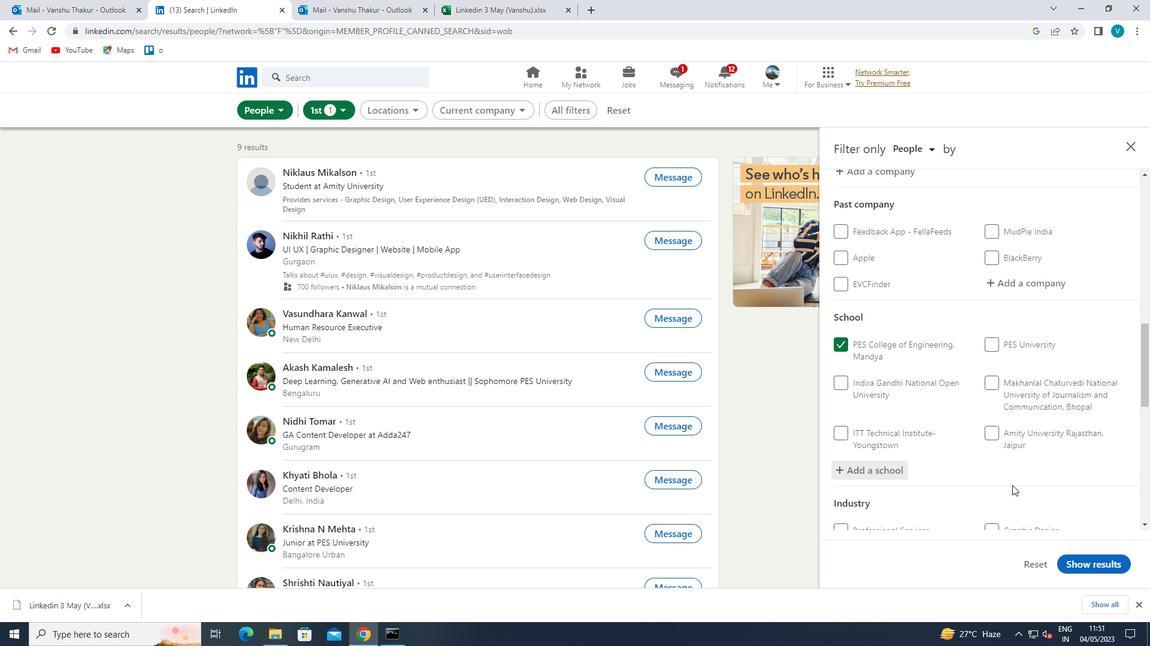 
Action: Mouse scrolled (1012, 485) with delta (0, 0)
Screenshot: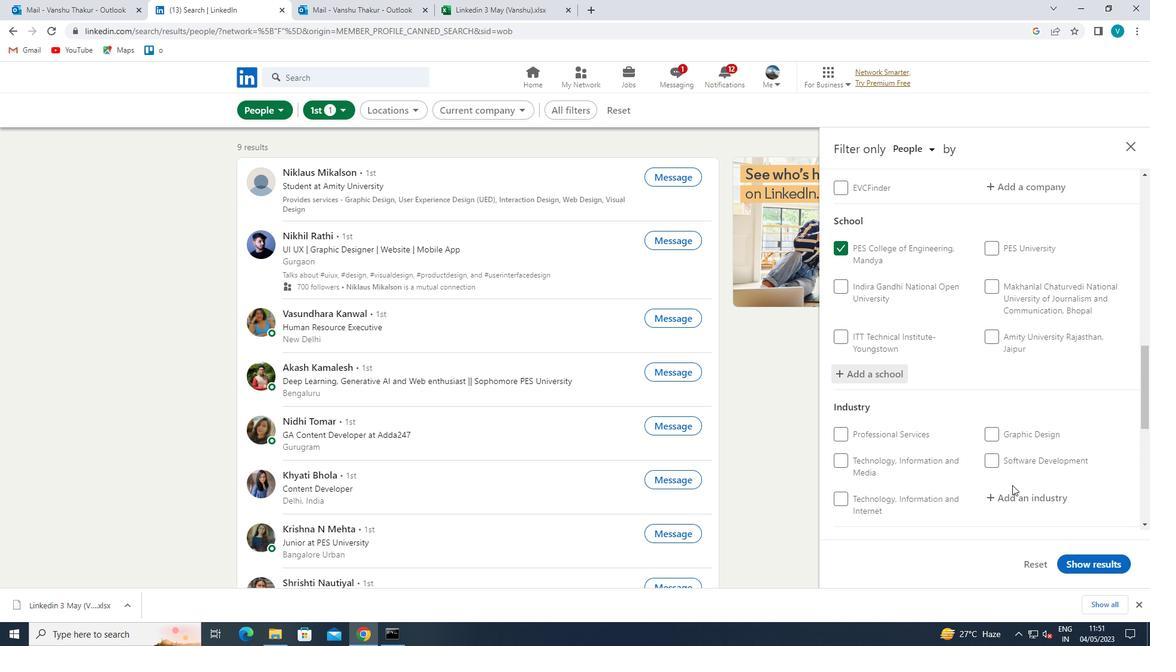 
Action: Mouse moved to (1038, 386)
Screenshot: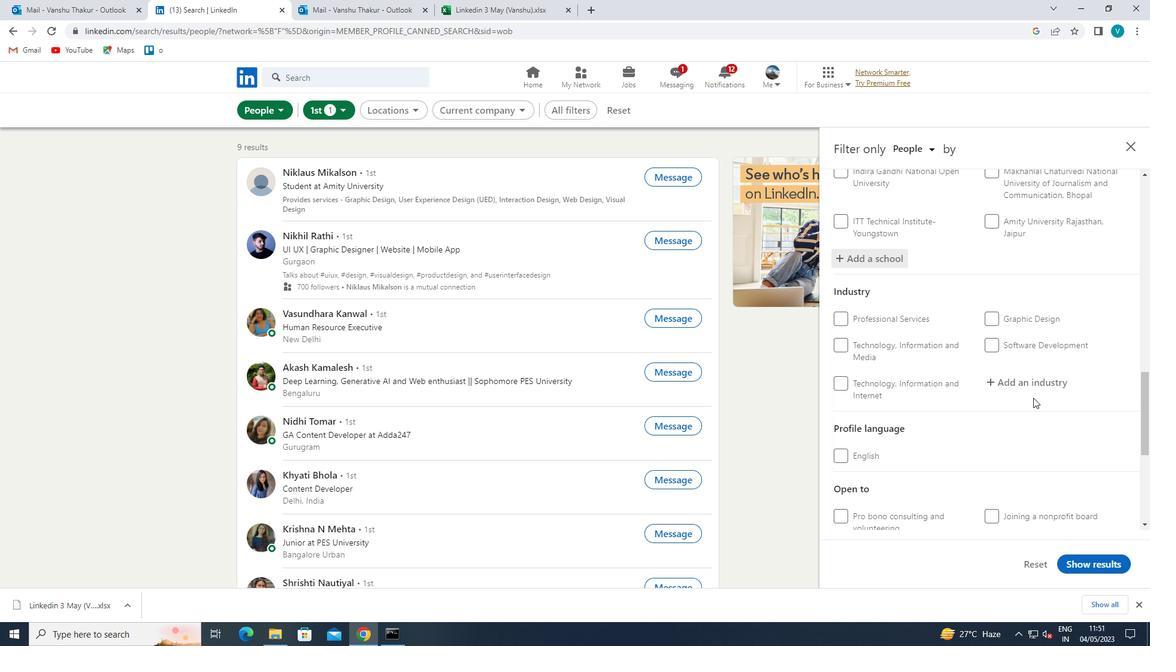 
Action: Mouse pressed left at (1038, 386)
Screenshot: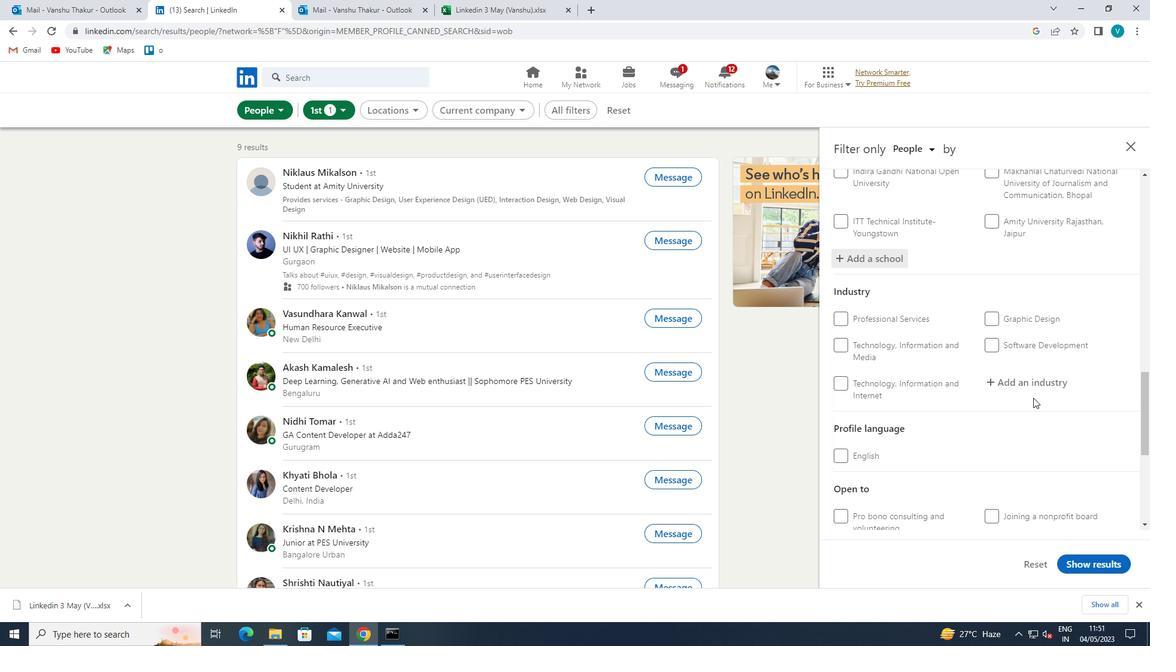 
Action: Key pressed <Key.shift>NEWS
Screenshot: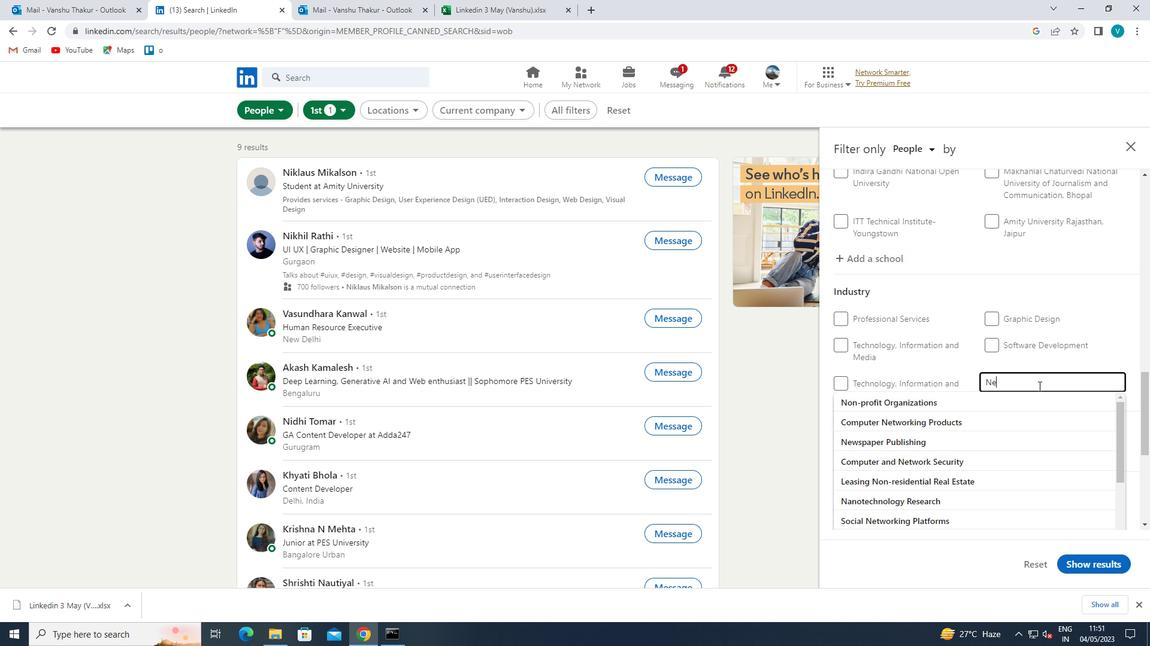 
Action: Mouse moved to (1029, 392)
Screenshot: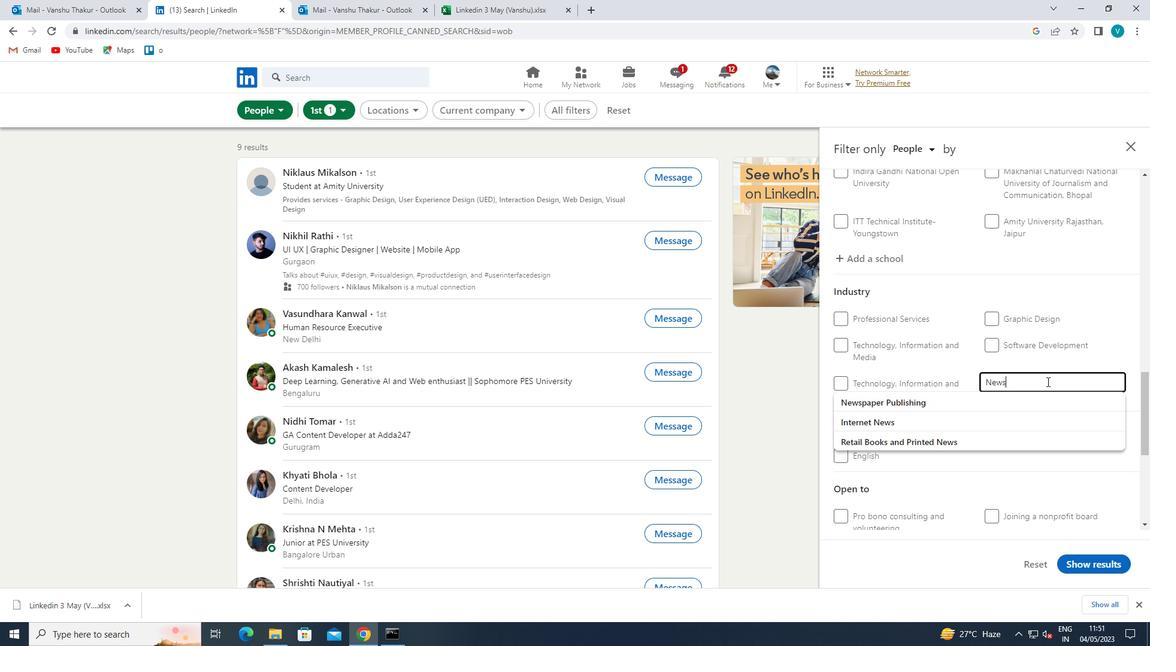 
Action: Mouse pressed left at (1029, 392)
Screenshot: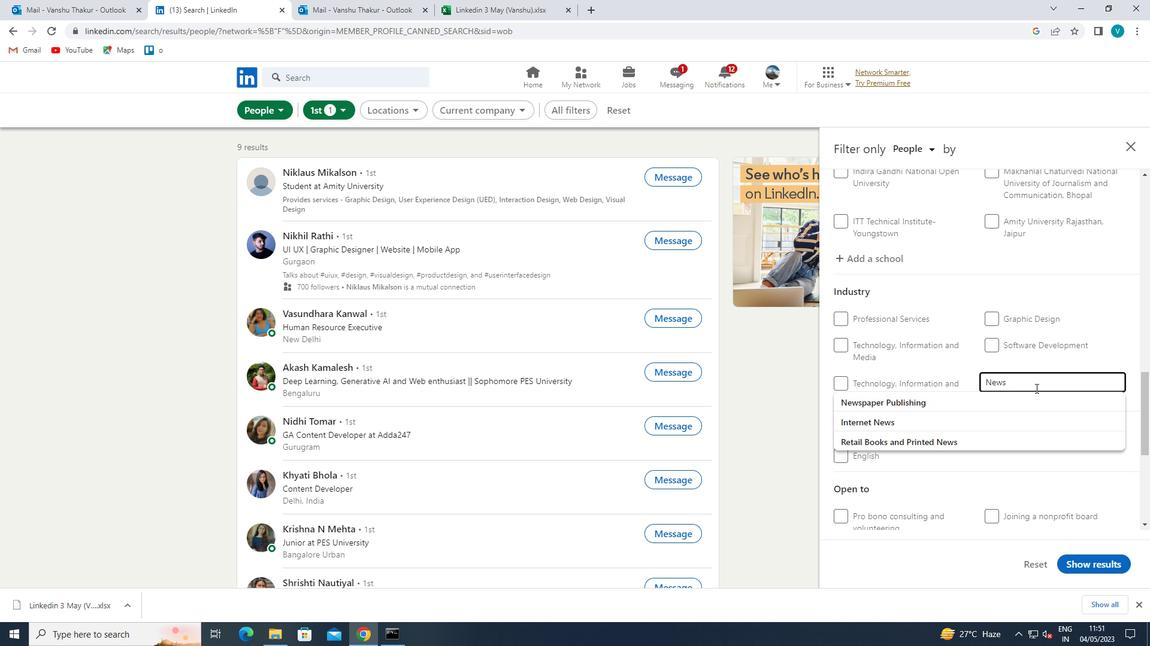 
Action: Mouse moved to (1028, 393)
Screenshot: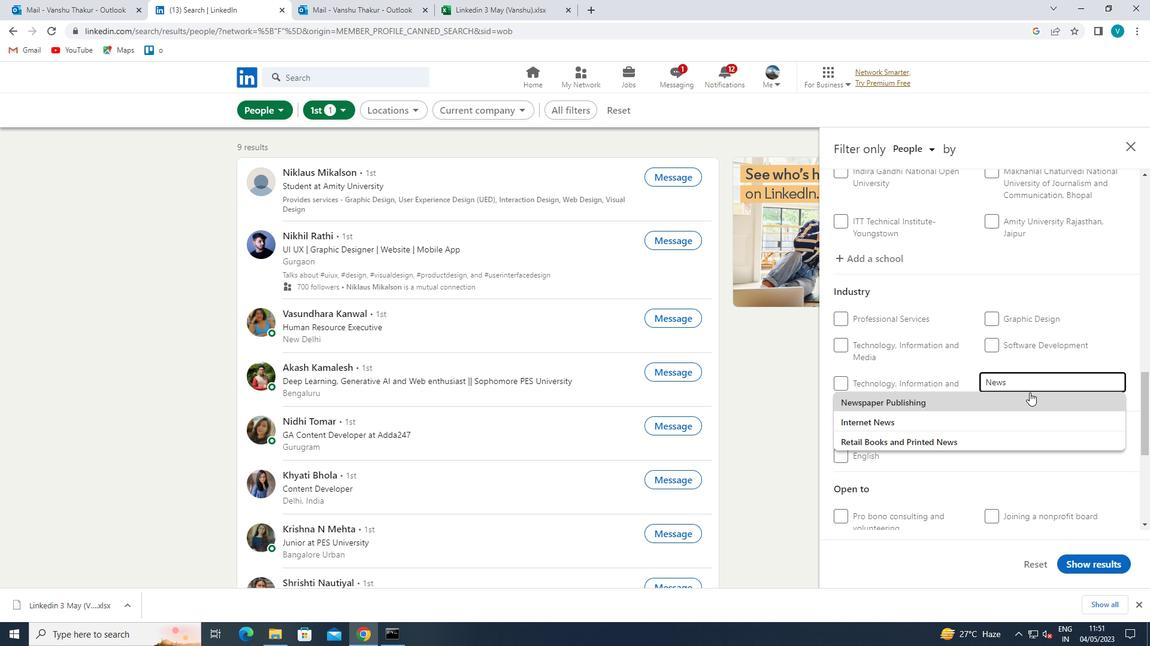 
Action: Mouse scrolled (1028, 392) with delta (0, 0)
Screenshot: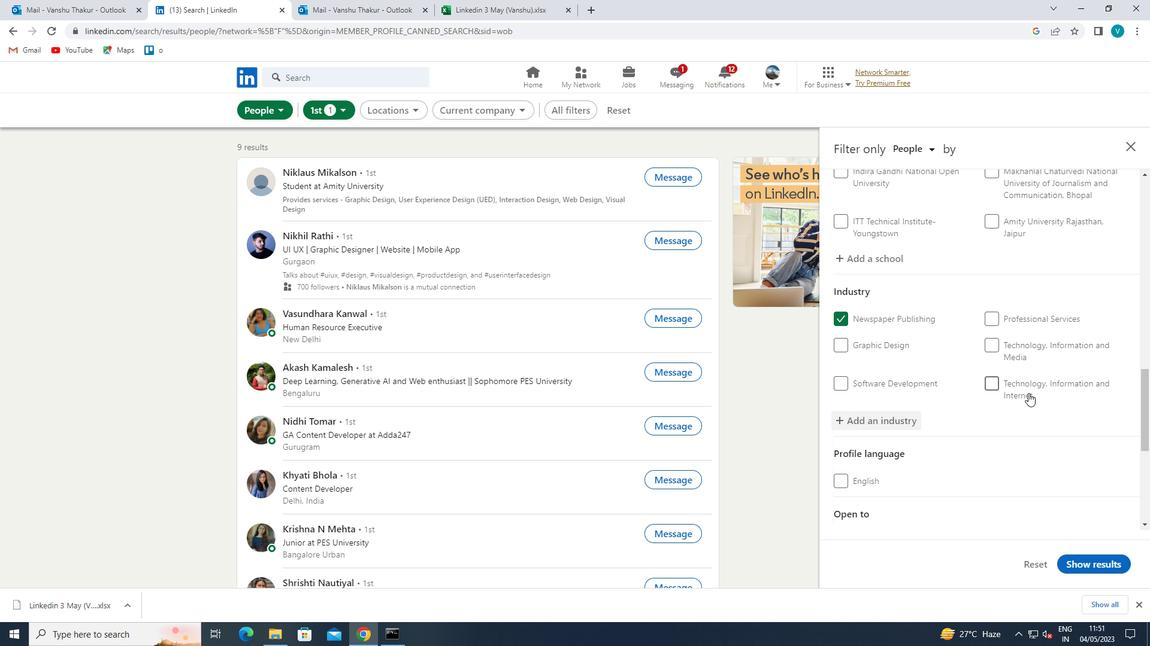 
Action: Mouse scrolled (1028, 392) with delta (0, 0)
Screenshot: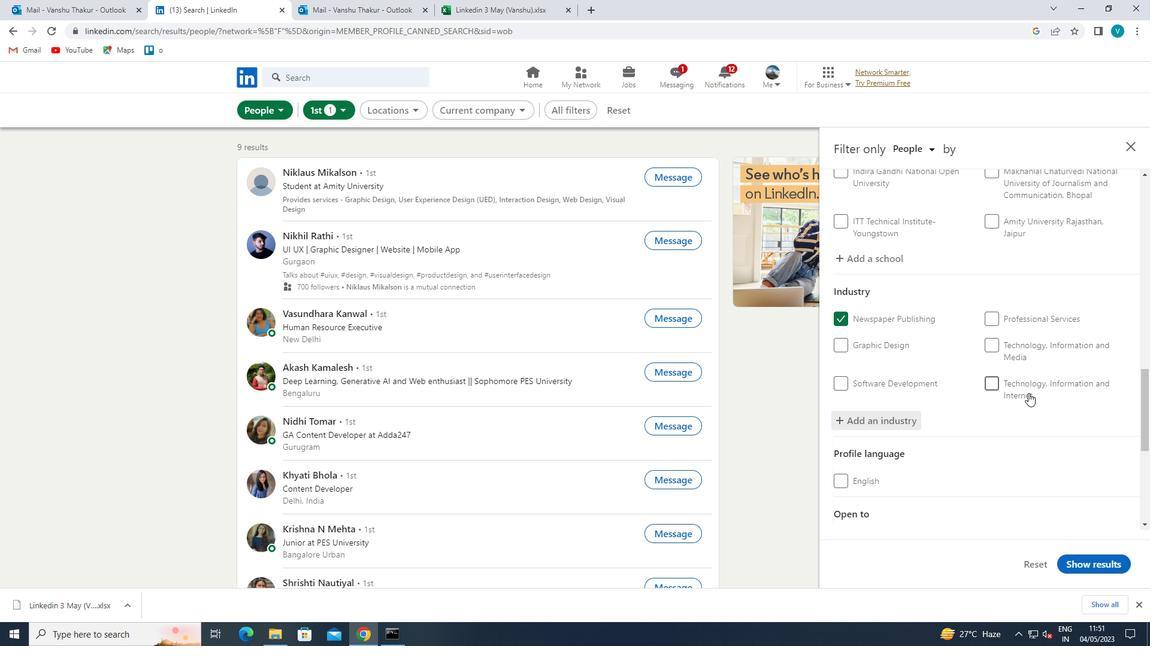 
Action: Mouse scrolled (1028, 392) with delta (0, 0)
Screenshot: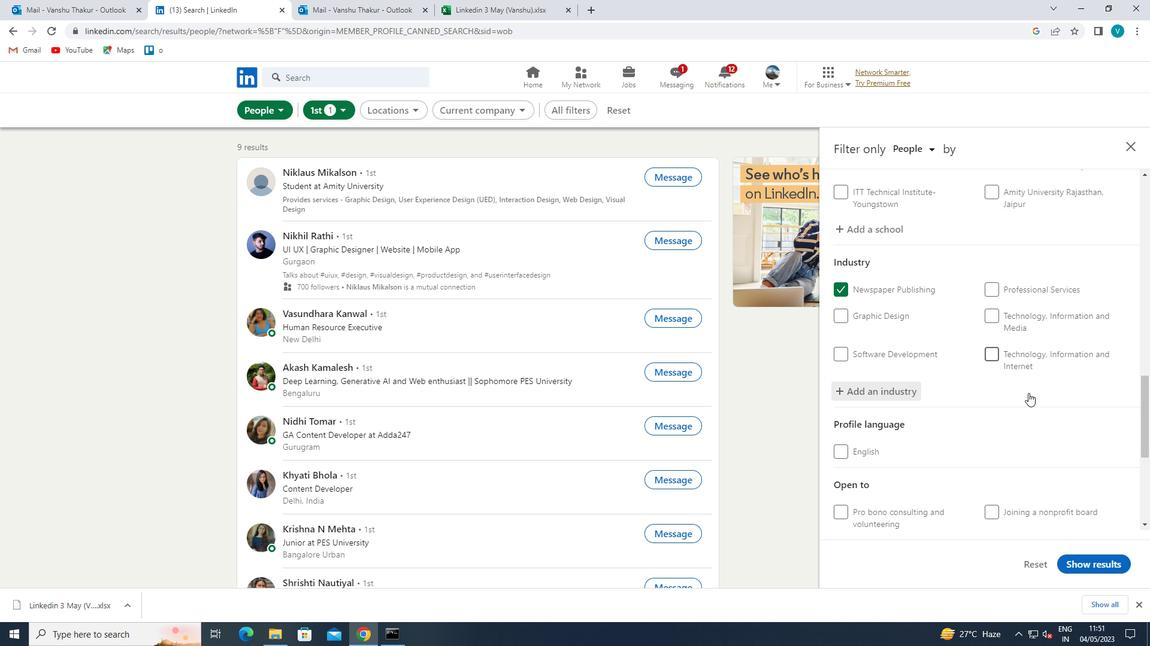
Action: Mouse scrolled (1028, 392) with delta (0, 0)
Screenshot: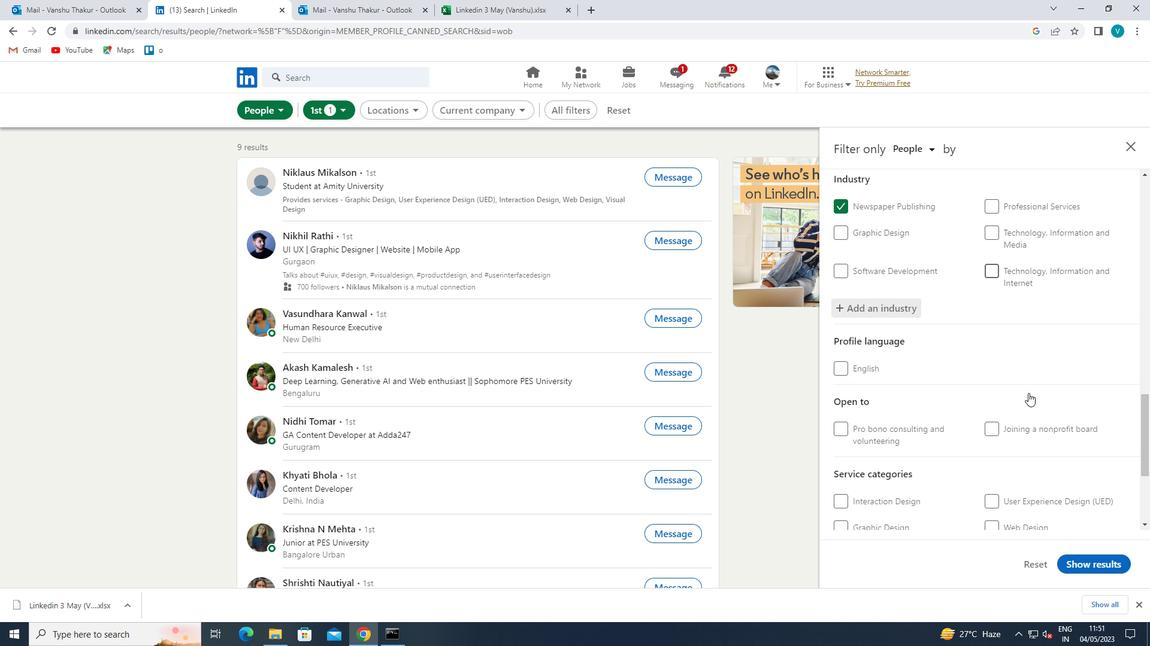 
Action: Mouse moved to (1026, 430)
Screenshot: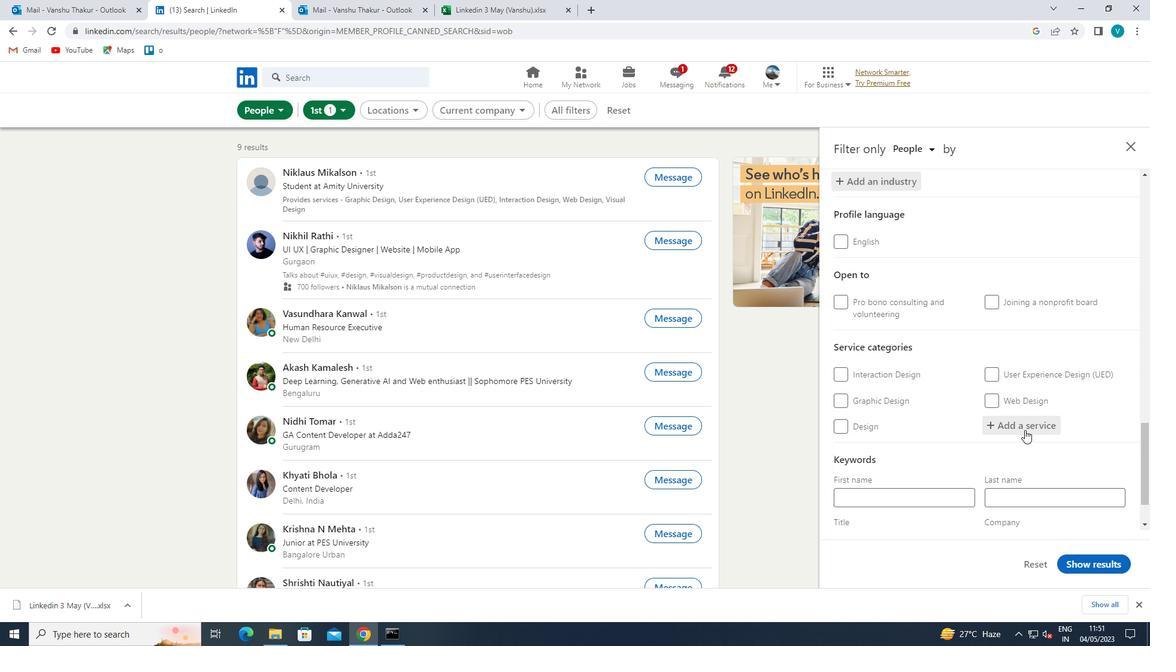 
Action: Mouse pressed left at (1026, 430)
Screenshot: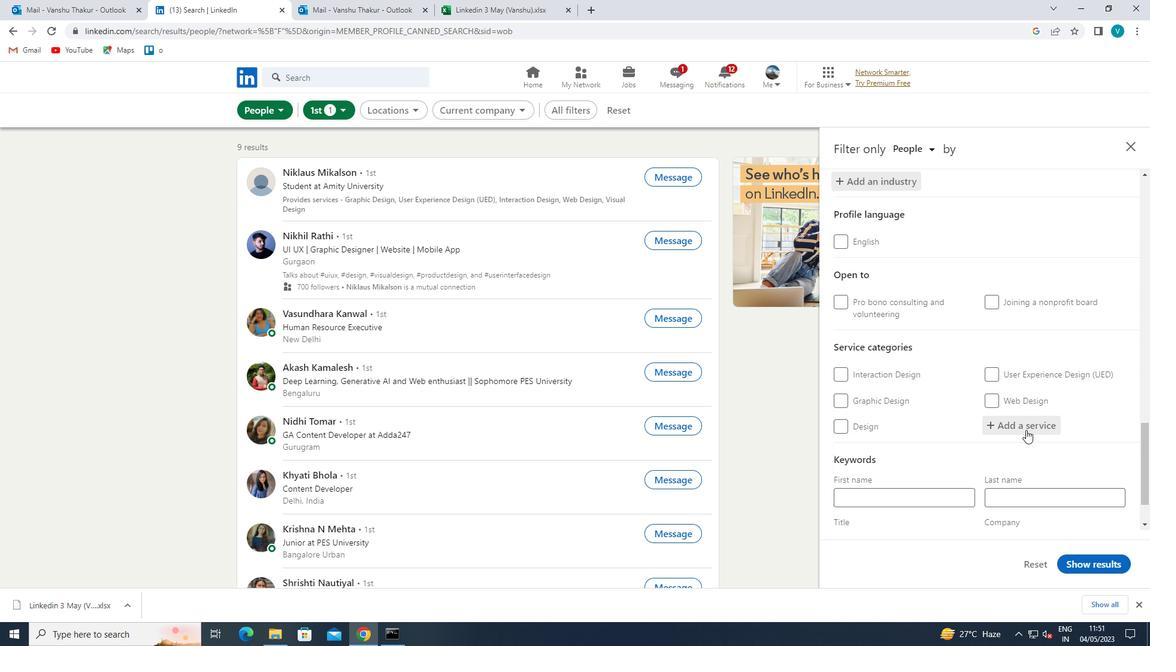 
Action: Key pressed <Key.shift>MARKETING
Screenshot: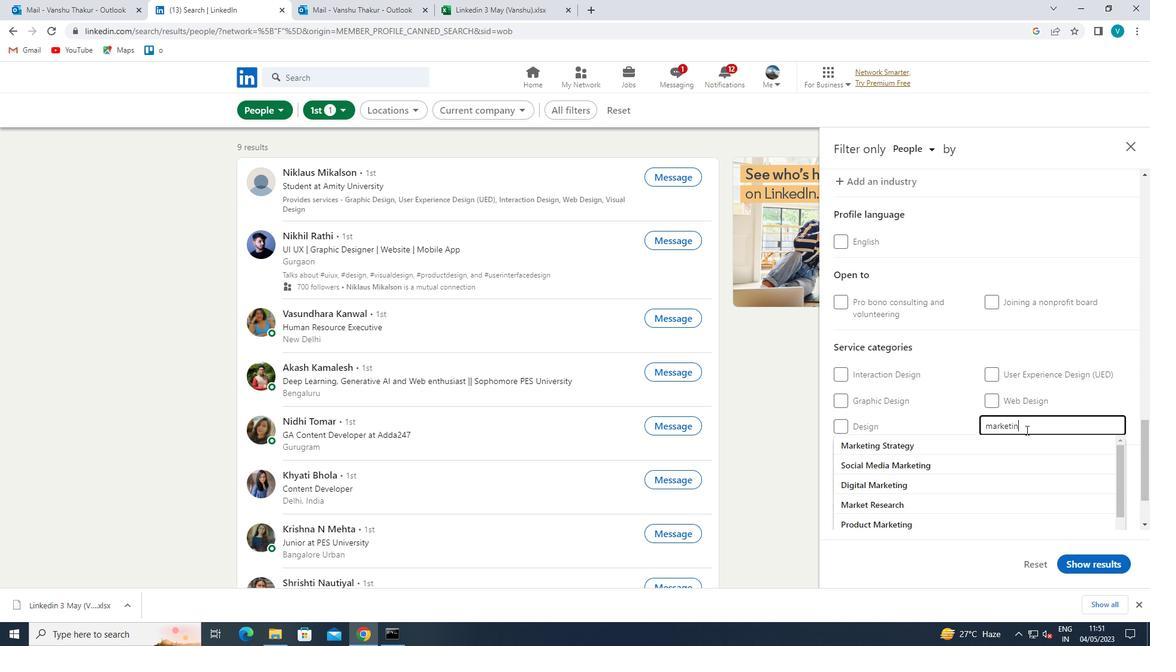
Action: Mouse moved to (944, 416)
Screenshot: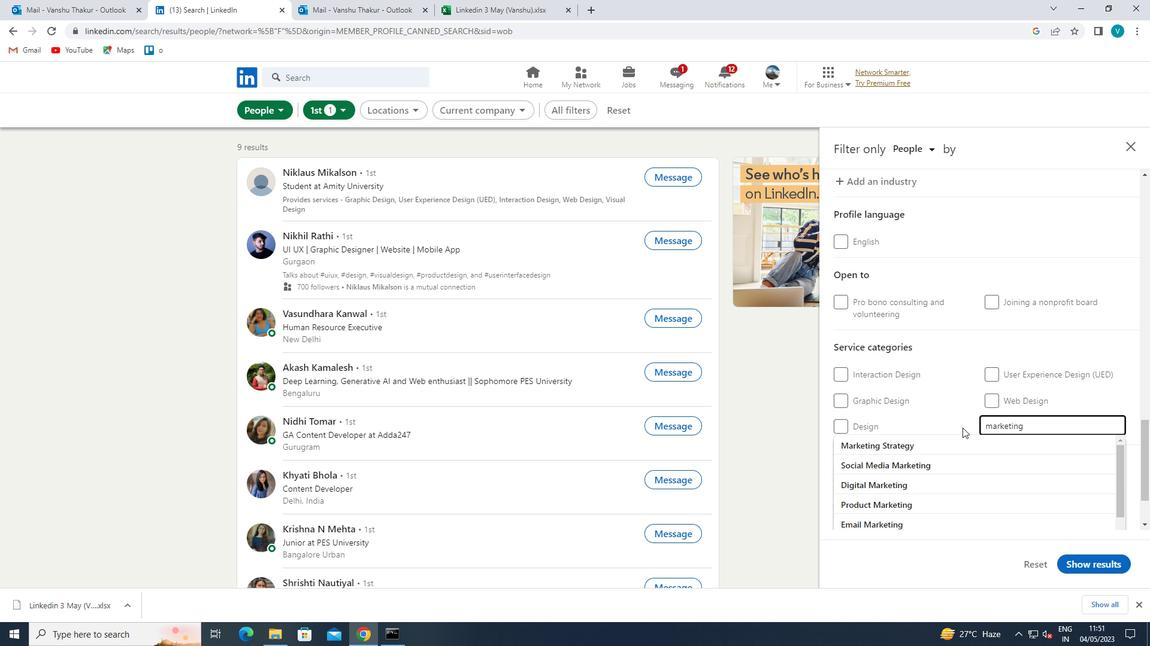 
Action: Mouse pressed left at (944, 416)
Screenshot: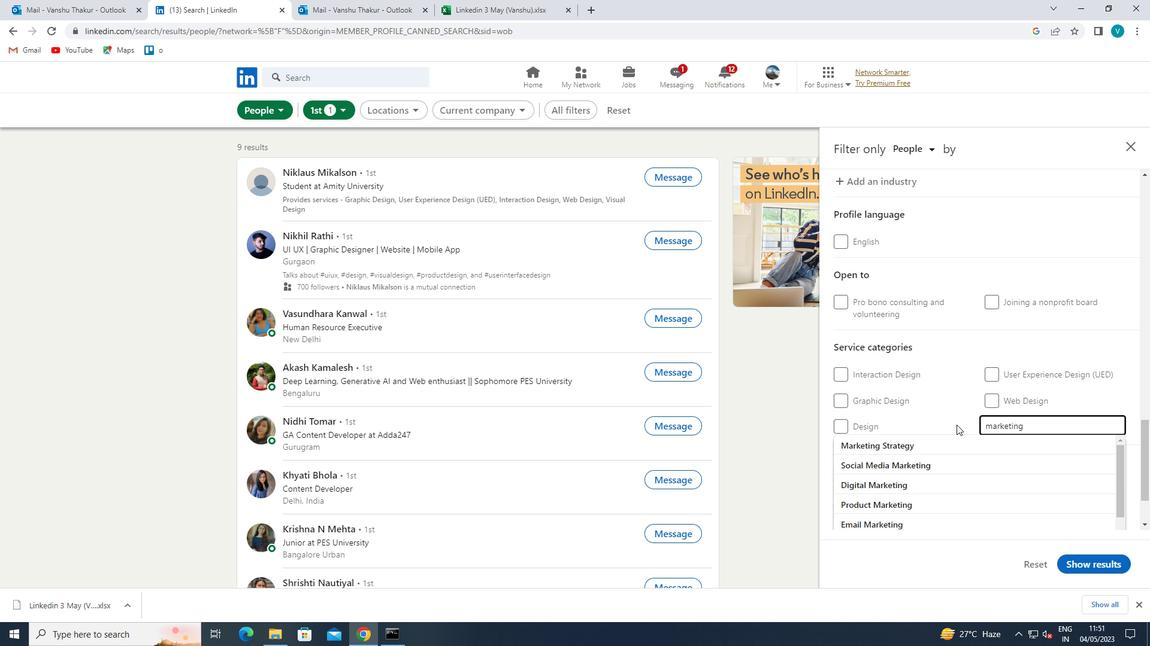 
Action: Mouse moved to (944, 416)
Screenshot: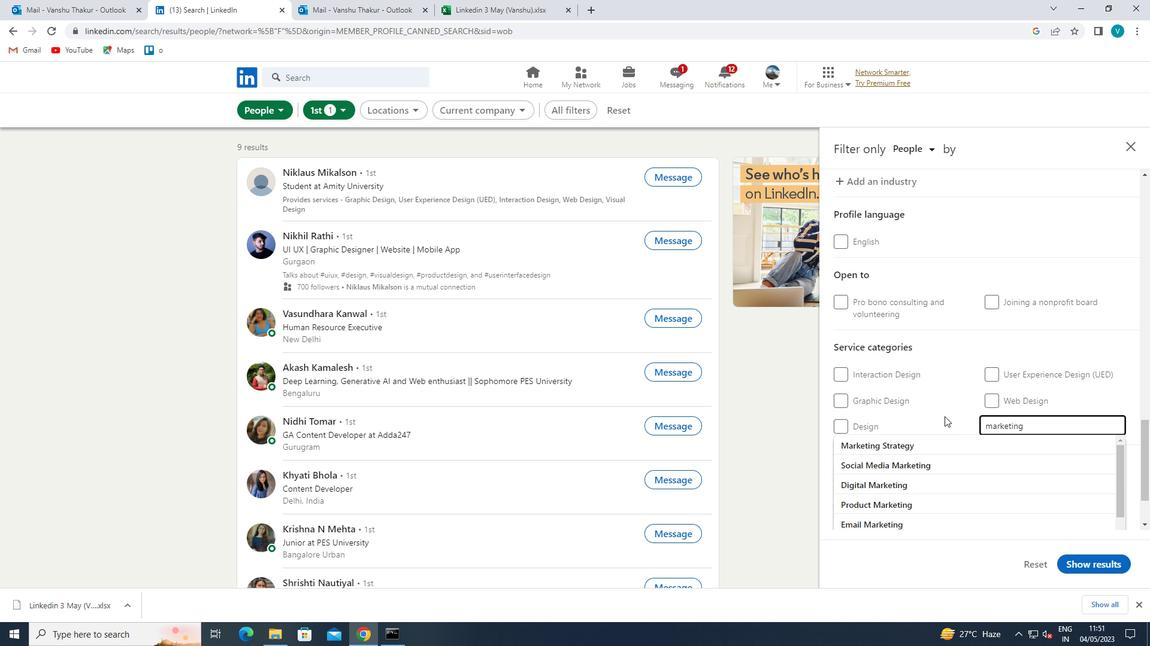 
Action: Mouse scrolled (944, 416) with delta (0, 0)
Screenshot: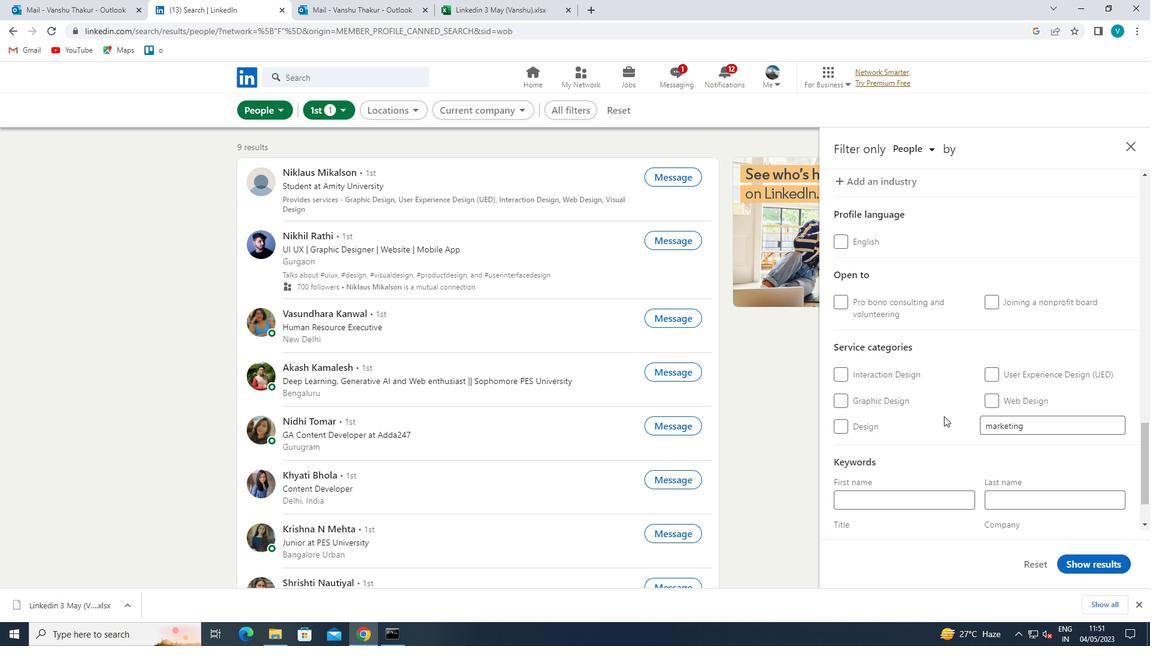 
Action: Mouse scrolled (944, 416) with delta (0, 0)
Screenshot: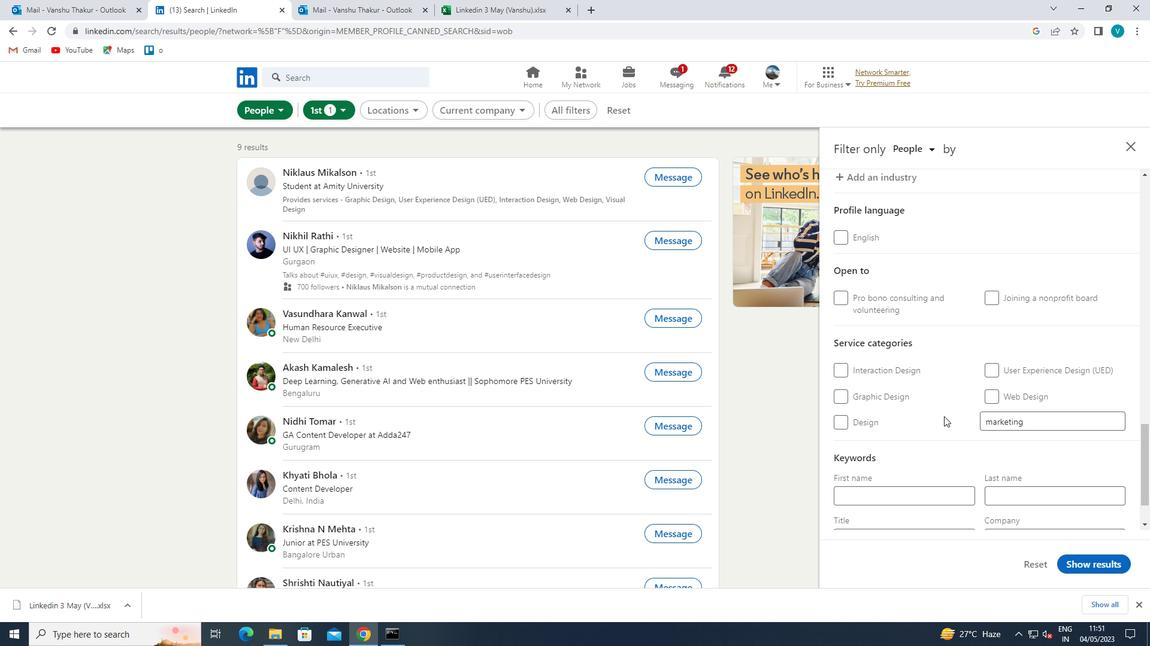 
Action: Mouse scrolled (944, 416) with delta (0, 0)
Screenshot: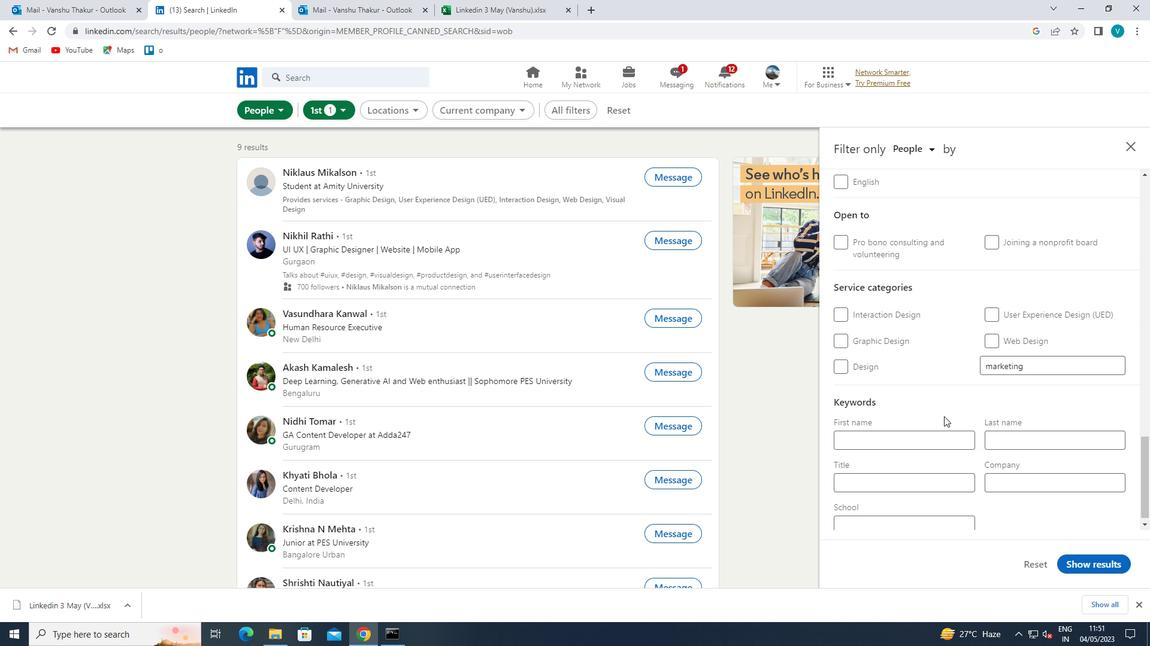 
Action: Mouse moved to (930, 485)
Screenshot: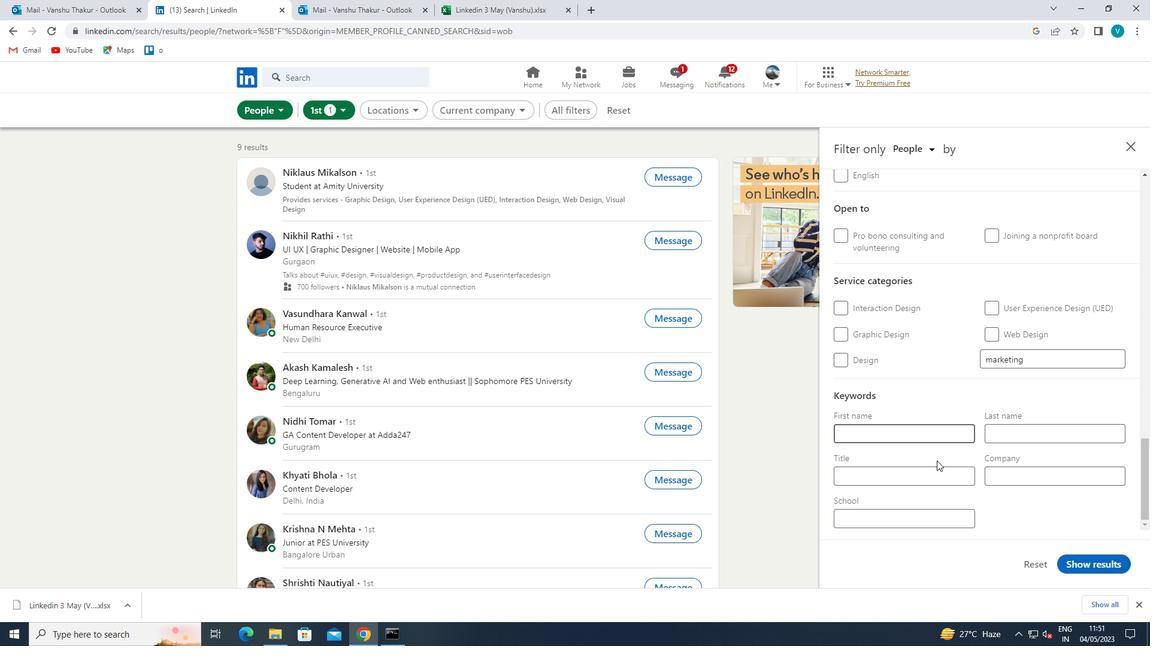 
Action: Mouse pressed left at (930, 485)
Screenshot: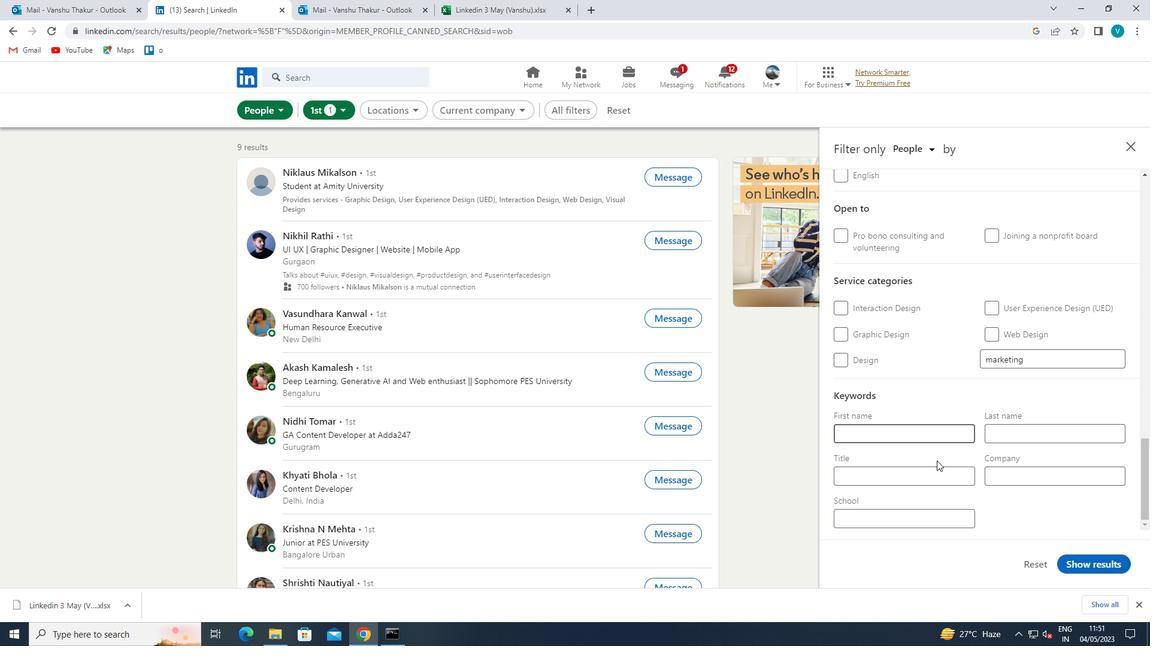 
Action: Mouse moved to (933, 482)
Screenshot: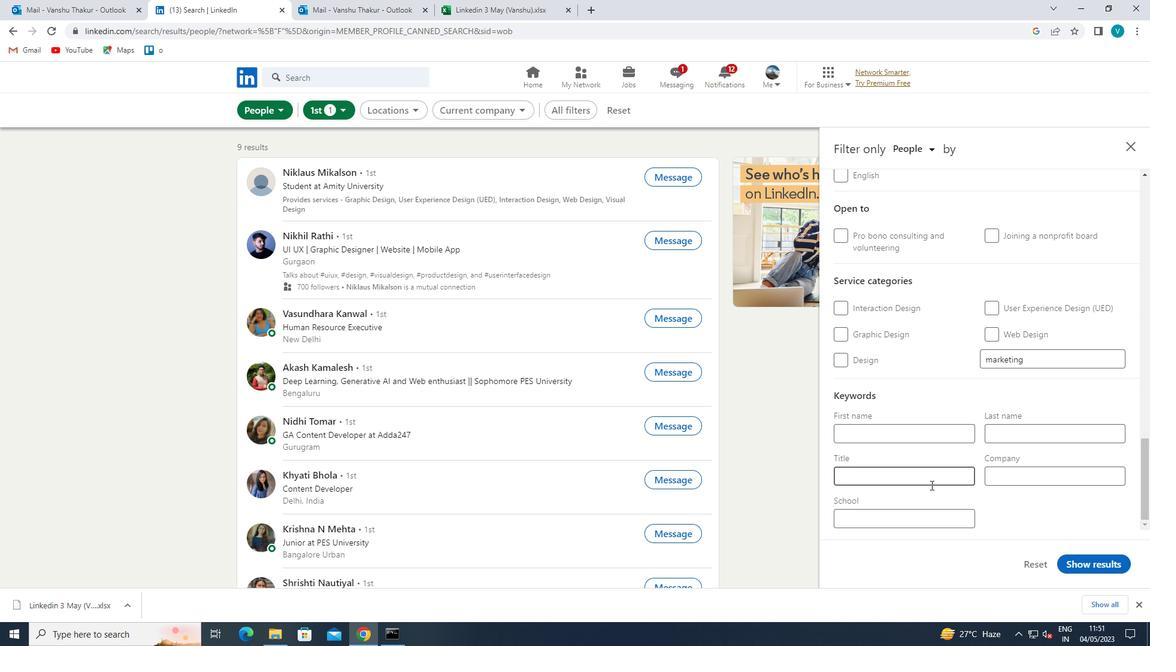 
Action: Key pressed <Key.shift>COMPUTER<Key.space><Key.shift>SCIEN
Screenshot: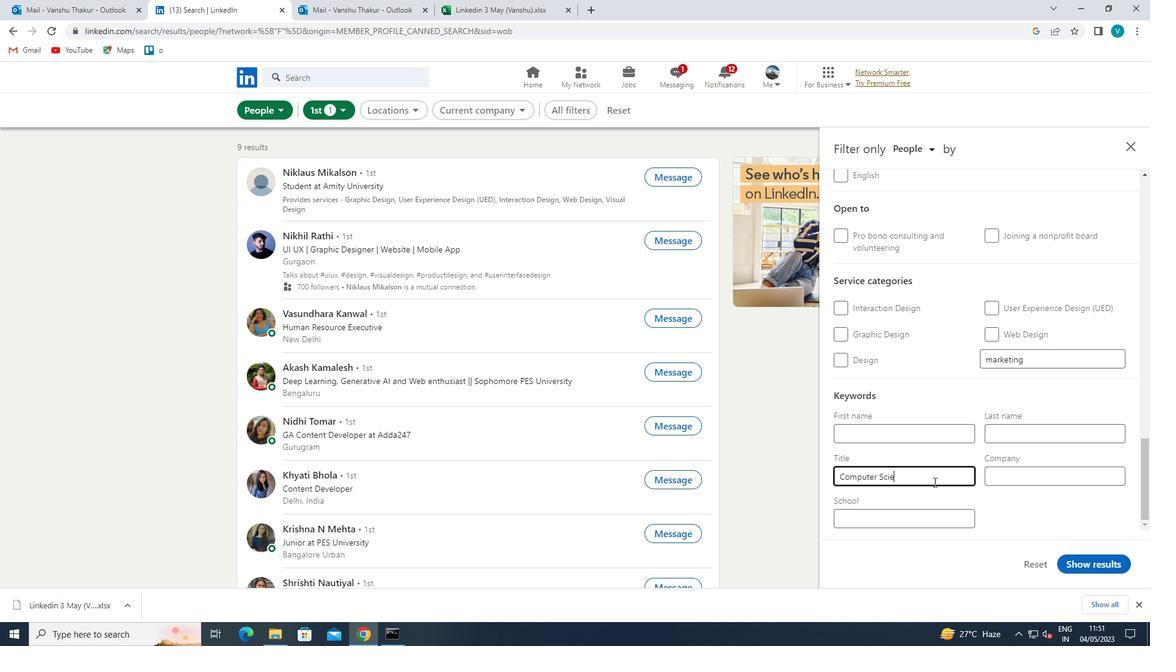 
Action: Mouse moved to (934, 482)
Screenshot: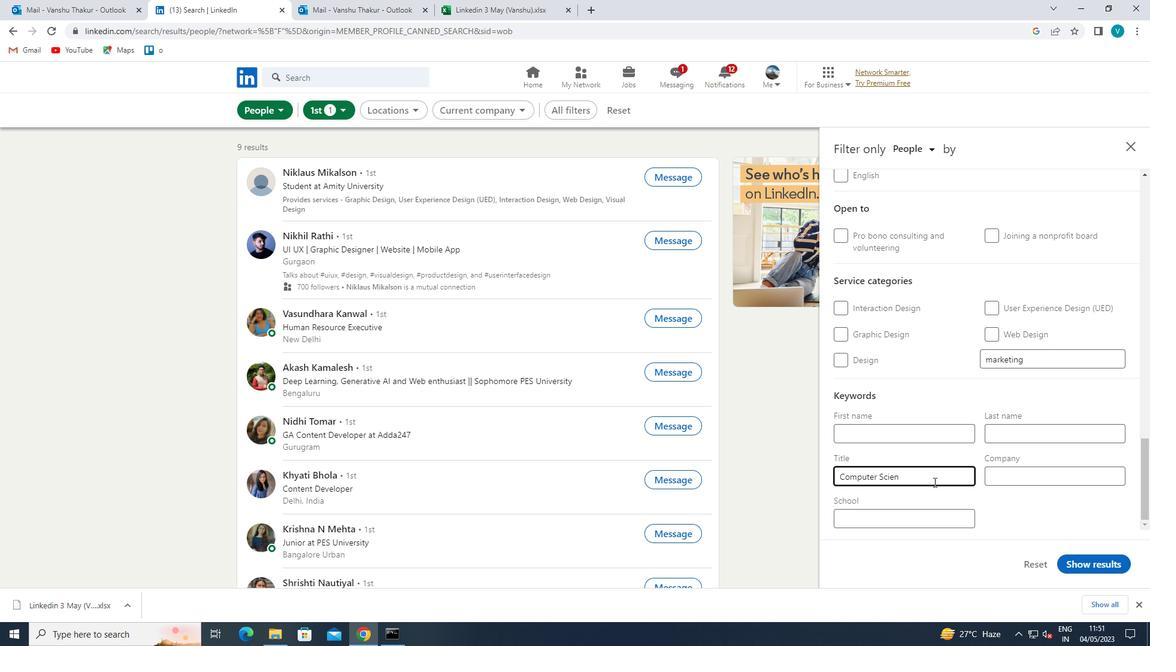 
Action: Key pressed TIST<Key.space>
Screenshot: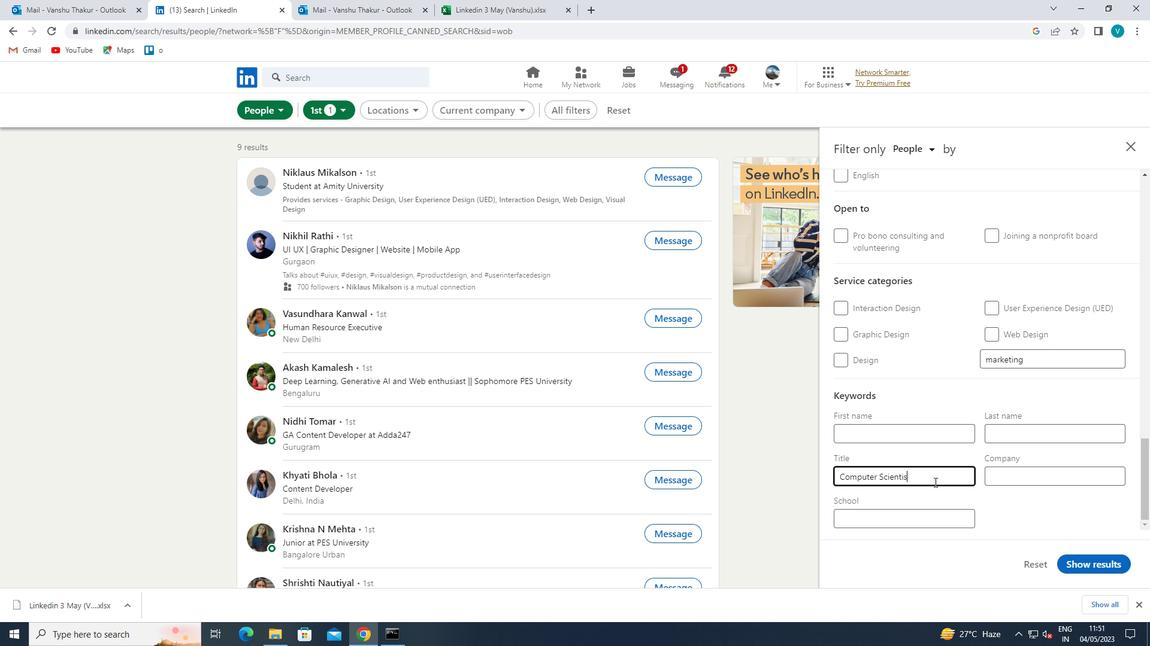 
Action: Mouse moved to (975, 475)
Screenshot: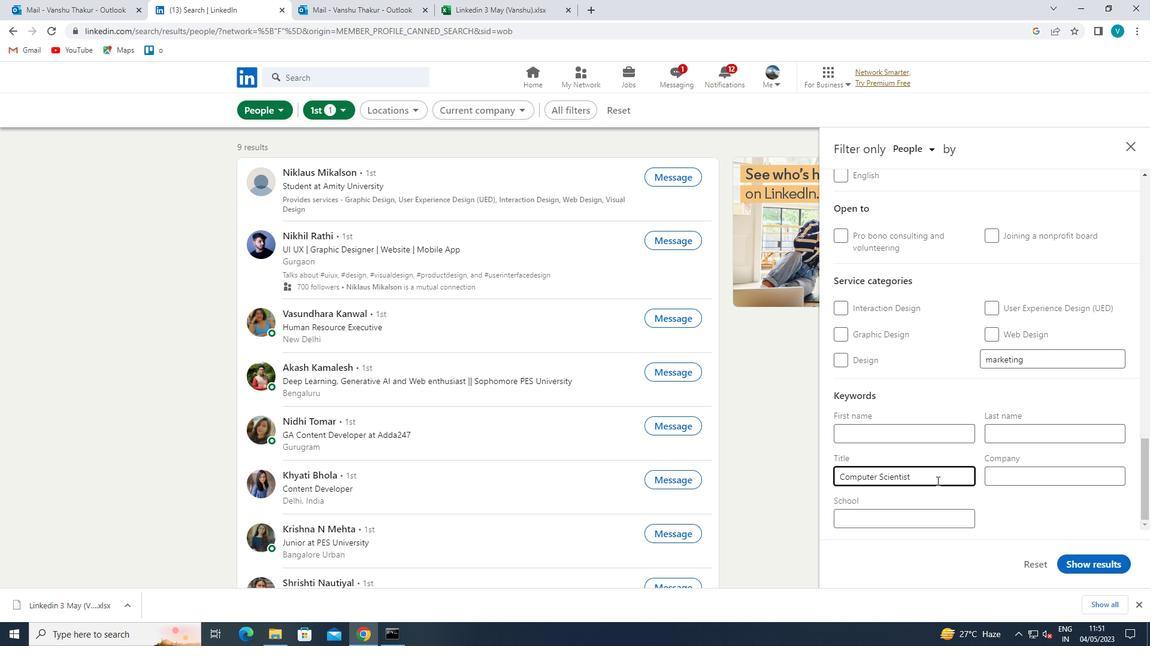 
Action: Mouse scrolled (975, 474) with delta (0, 0)
Screenshot: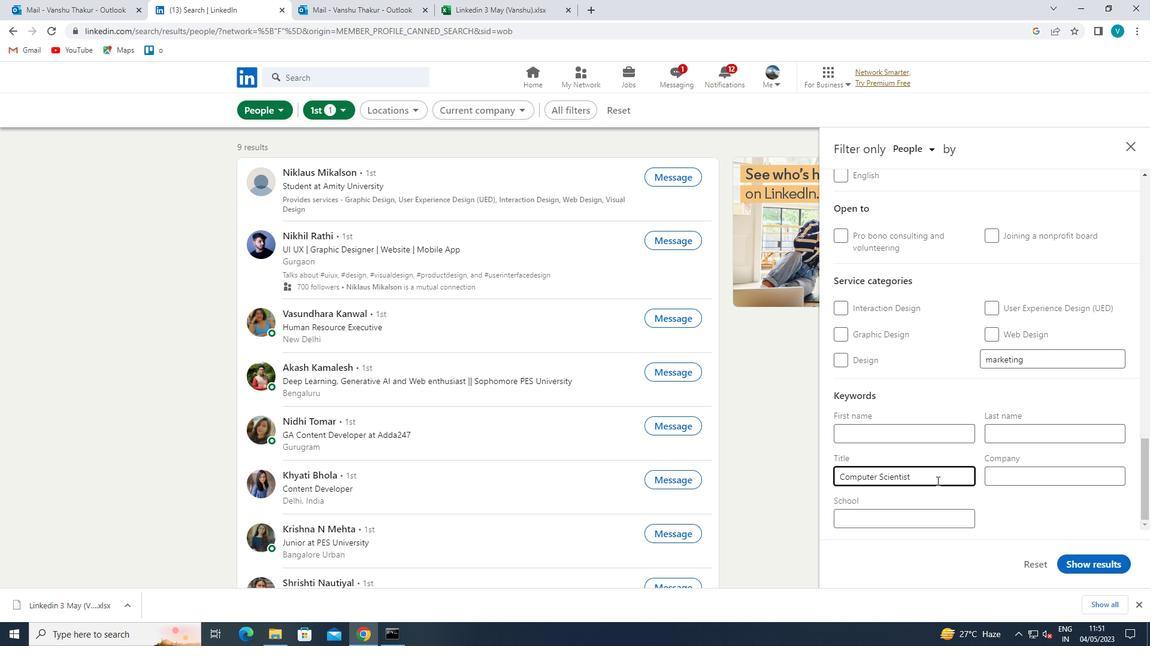
Action: Mouse moved to (975, 475)
Screenshot: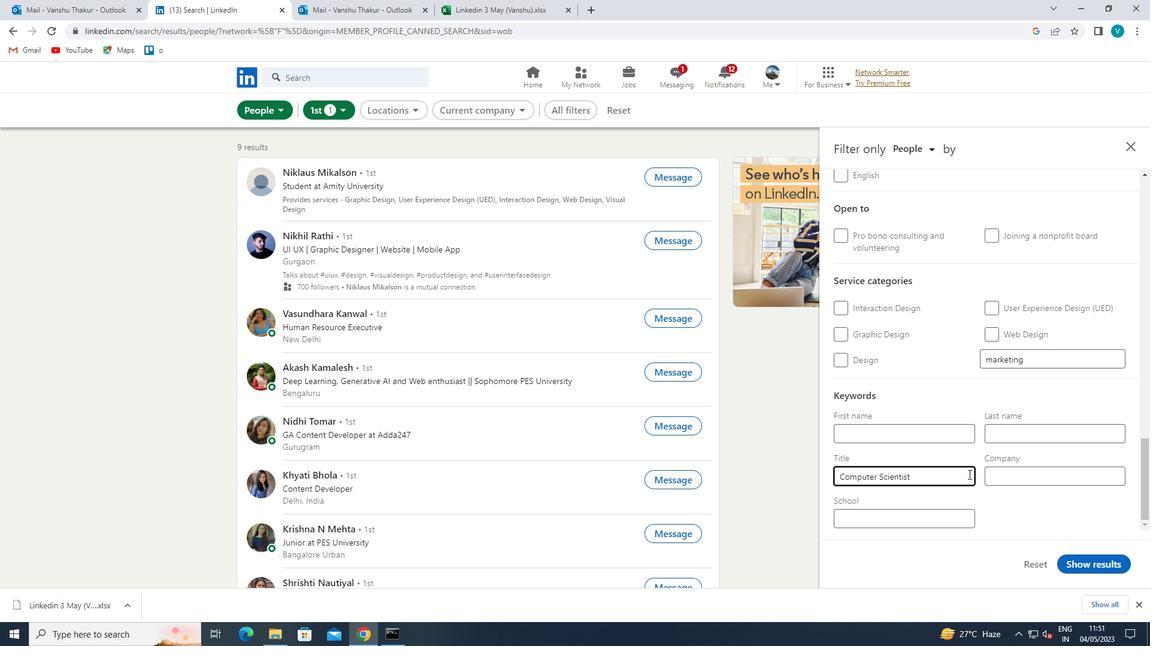 
Action: Mouse scrolled (975, 474) with delta (0, 0)
Screenshot: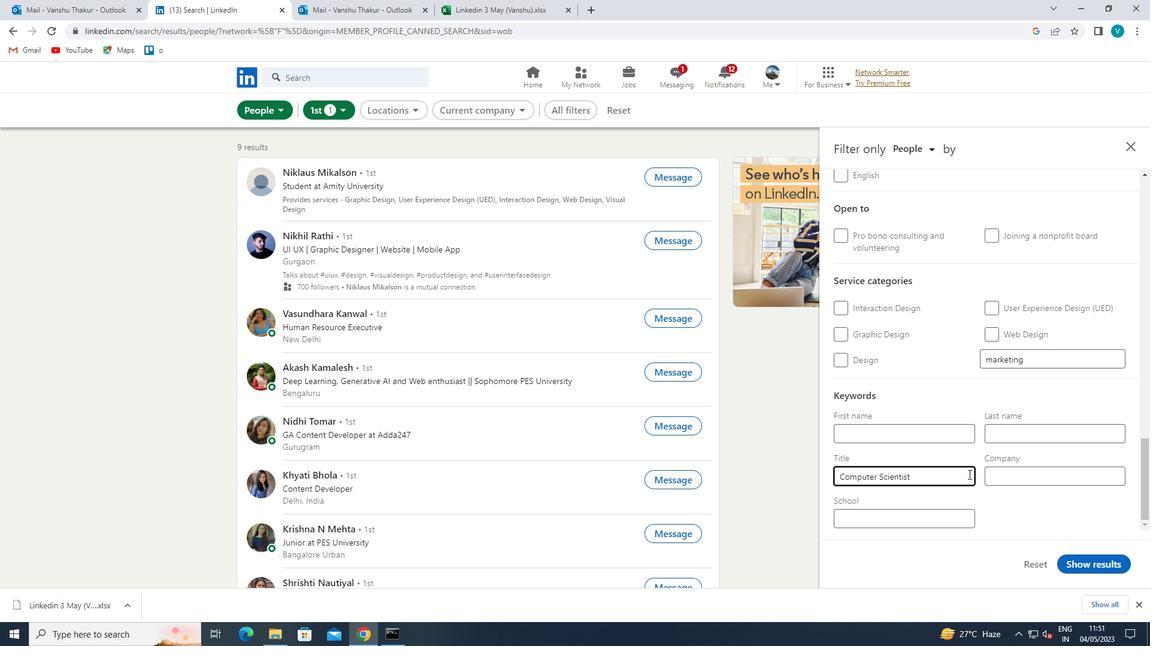 
Action: Mouse moved to (1069, 567)
Screenshot: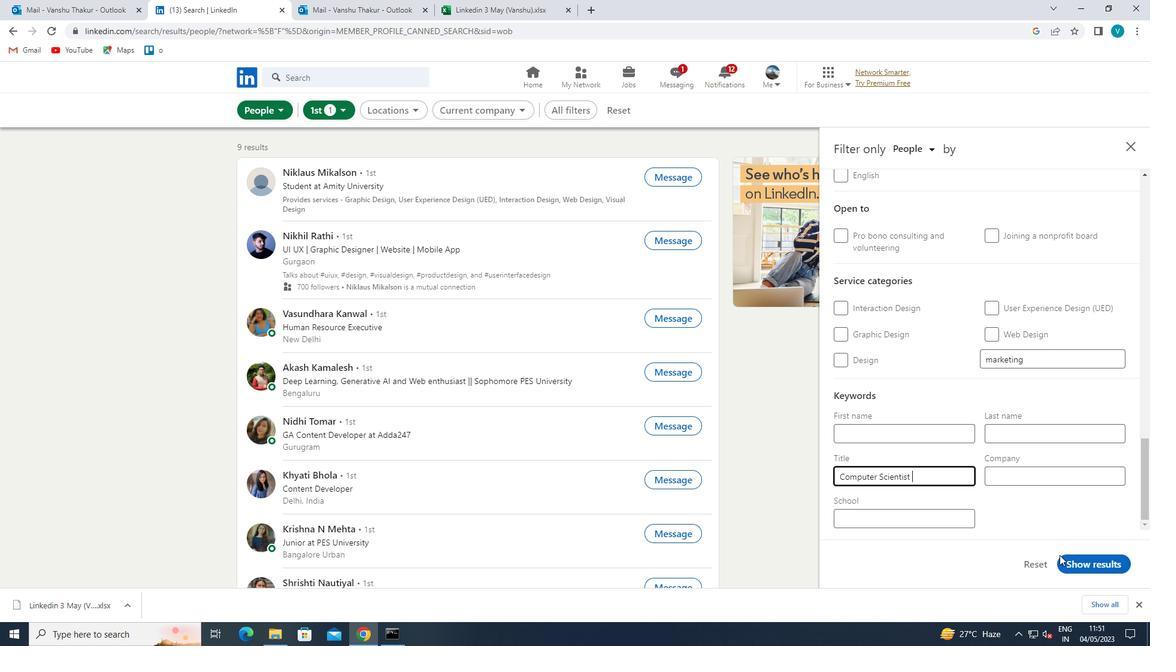 
Action: Mouse pressed left at (1069, 567)
Screenshot: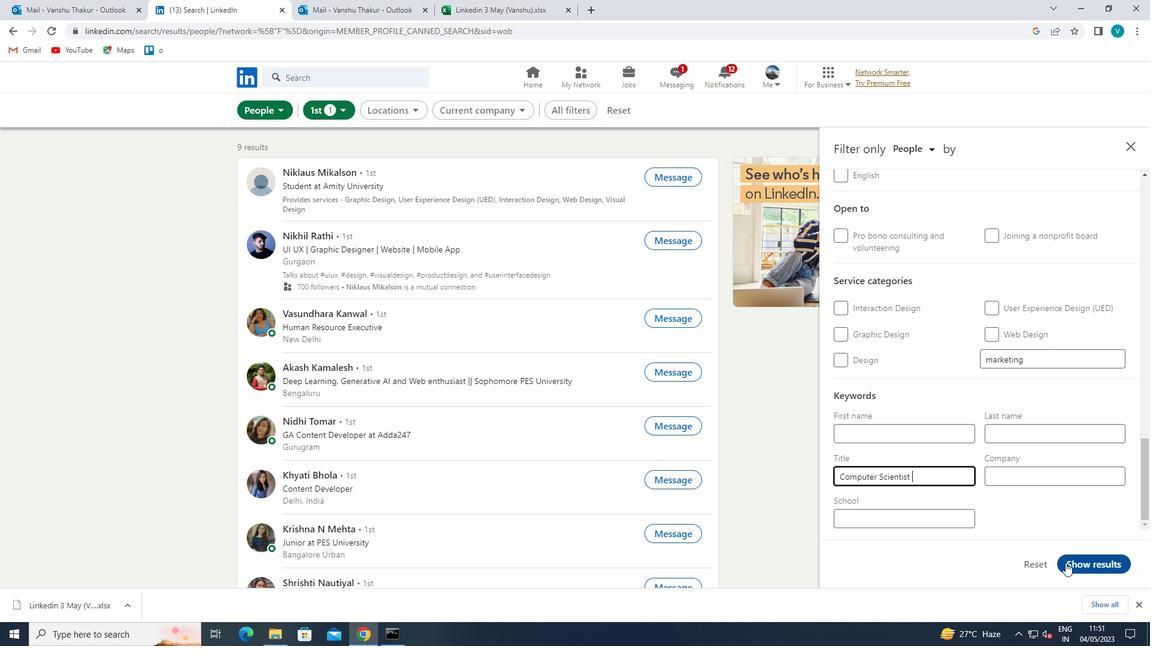 
Action: Mouse moved to (1069, 567)
Screenshot: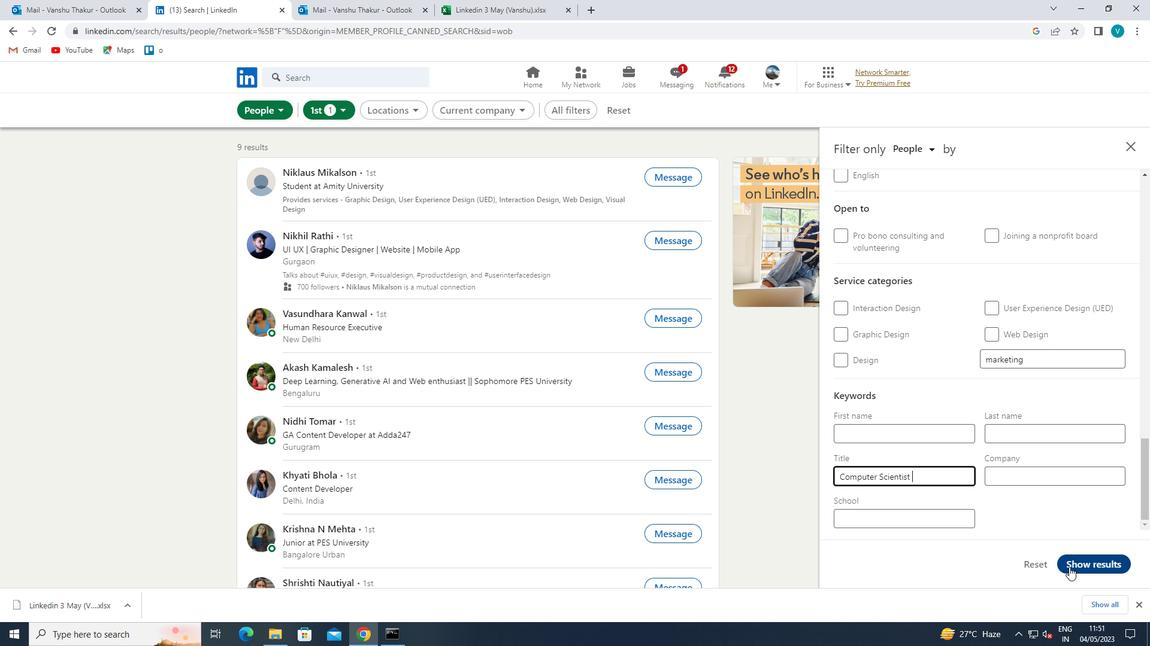 
